 Task: For heading Arial Rounded MT Bold with Underline.  font size for heading26,  'Change the font style of data to'Browallia New.  and font size to 18,  Change the alignment of both headline & data to Align middle & Align Text left.  In the sheet   Nexus Sales book
Action: Mouse moved to (176, 143)
Screenshot: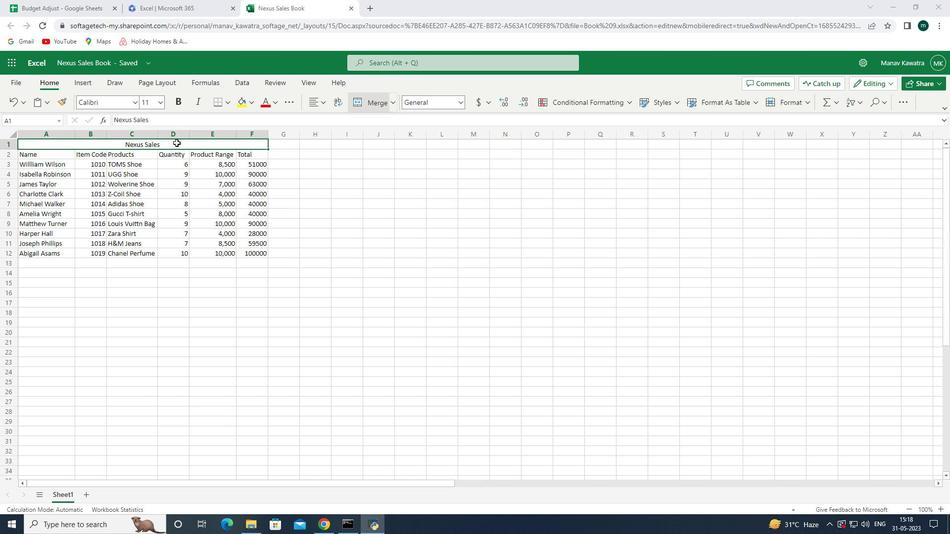 
Action: Mouse pressed left at (176, 143)
Screenshot: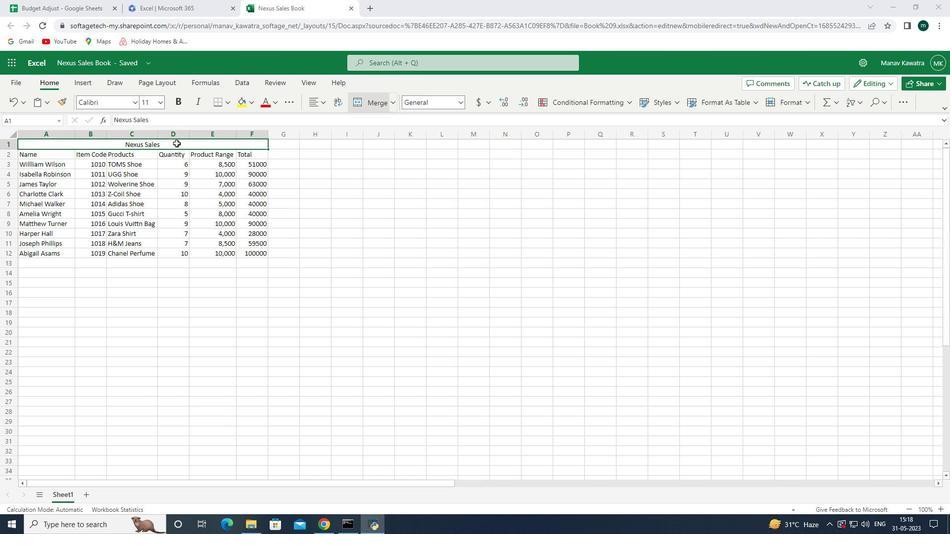 
Action: Mouse moved to (132, 102)
Screenshot: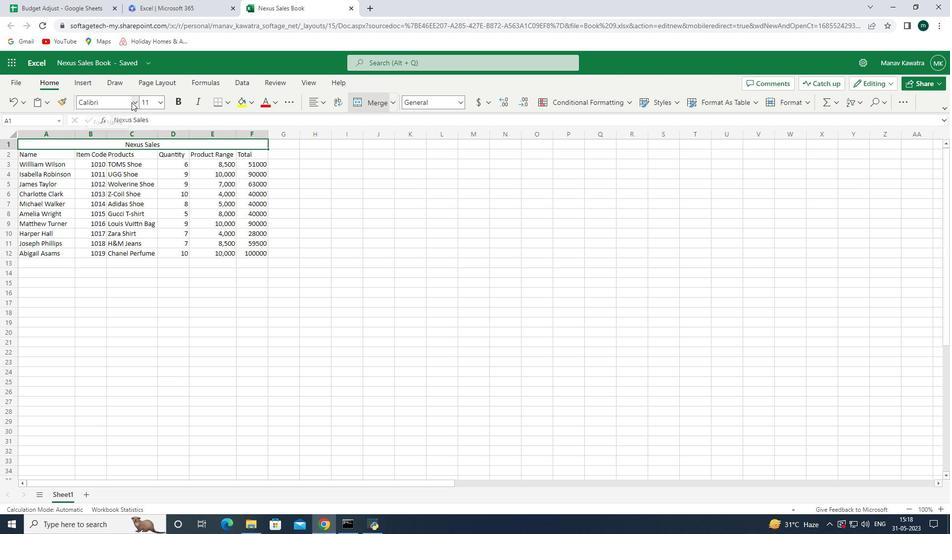 
Action: Mouse pressed left at (132, 102)
Screenshot: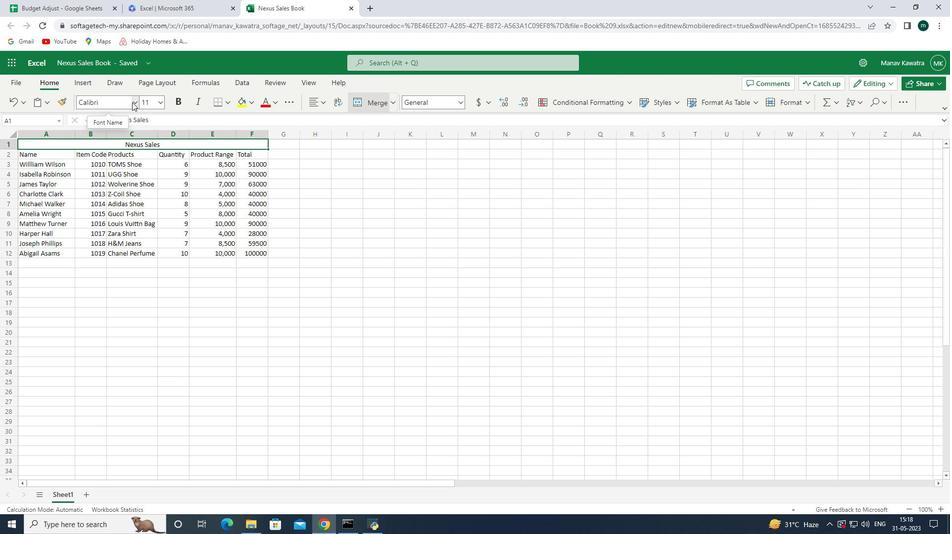 
Action: Mouse moved to (136, 104)
Screenshot: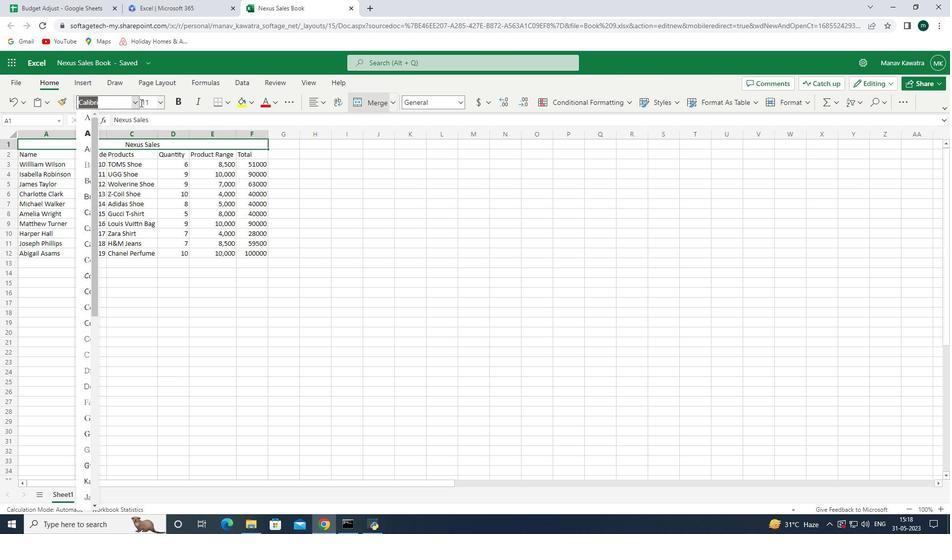 
Action: Mouse pressed left at (136, 104)
Screenshot: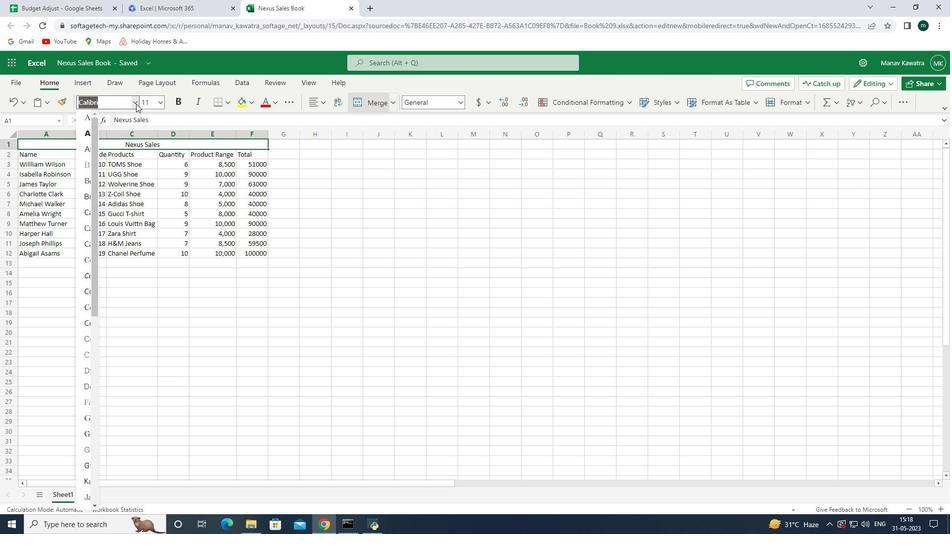 
Action: Mouse pressed left at (136, 104)
Screenshot: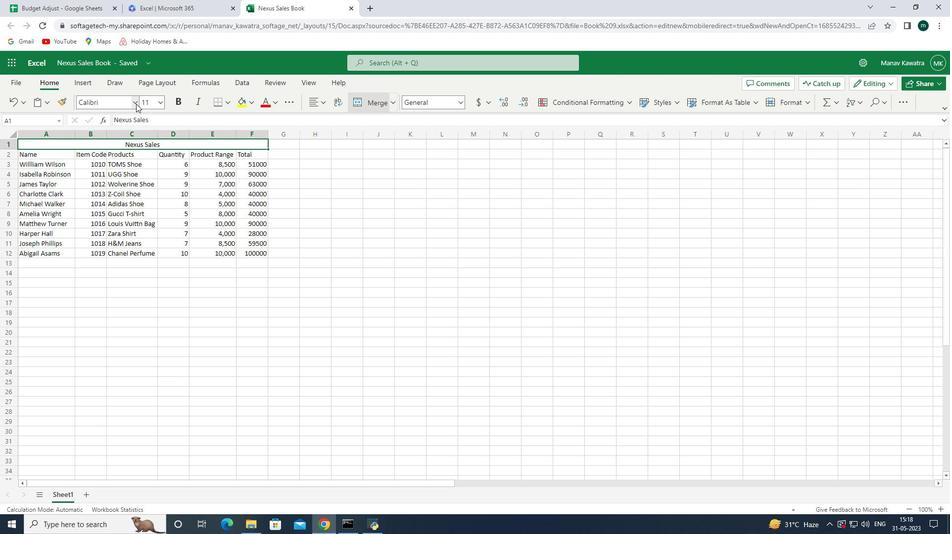 
Action: Key pressed <Key.down><Key.down><Key.down><Key.down><Key.down><Key.down><Key.down><Key.down><Key.down><Key.down><Key.down><Key.down><Key.down><Key.down><Key.down><Key.down><Key.down><Key.down><Key.down><Key.down><Key.down><Key.down><Key.down><Key.down><Key.down><Key.down><Key.down><Key.down><Key.down><Key.down><Key.down><Key.down><Key.down><Key.down><Key.down><Key.down><Key.down><Key.down><Key.down><Key.down><Key.down><Key.down><Key.down><Key.down><Key.down><Key.down><Key.down><Key.down><Key.down><Key.down><Key.down><Key.down><Key.down><Key.up><Key.enter>
Screenshot: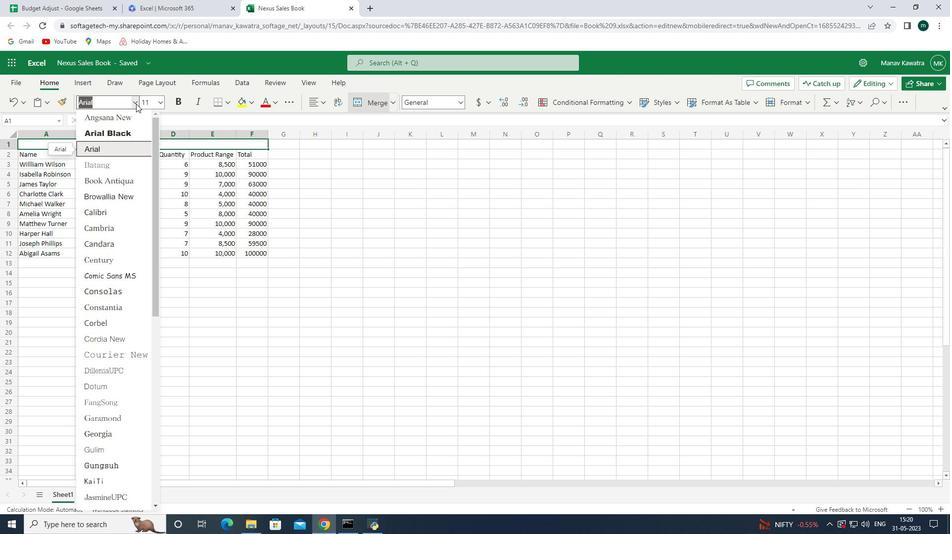 
Action: Mouse moved to (183, 104)
Screenshot: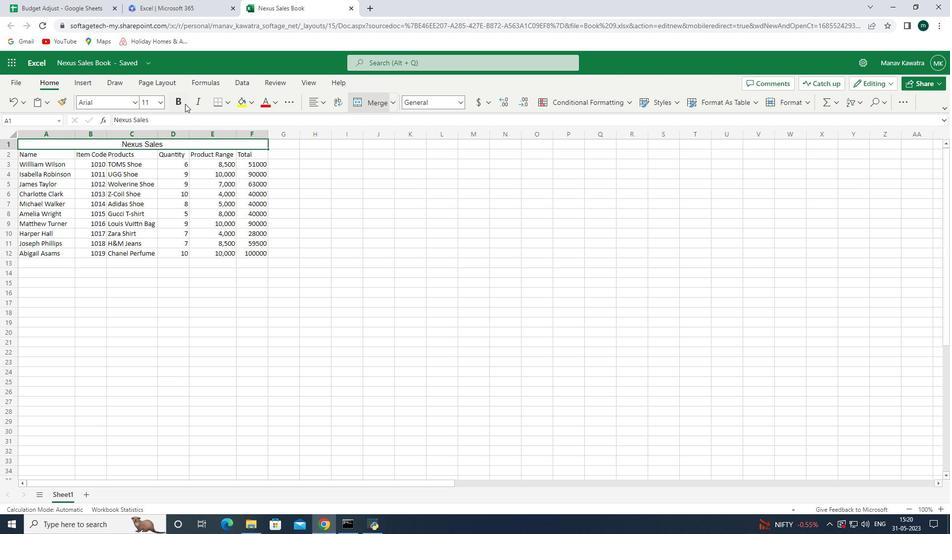 
Action: Mouse pressed left at (183, 104)
Screenshot: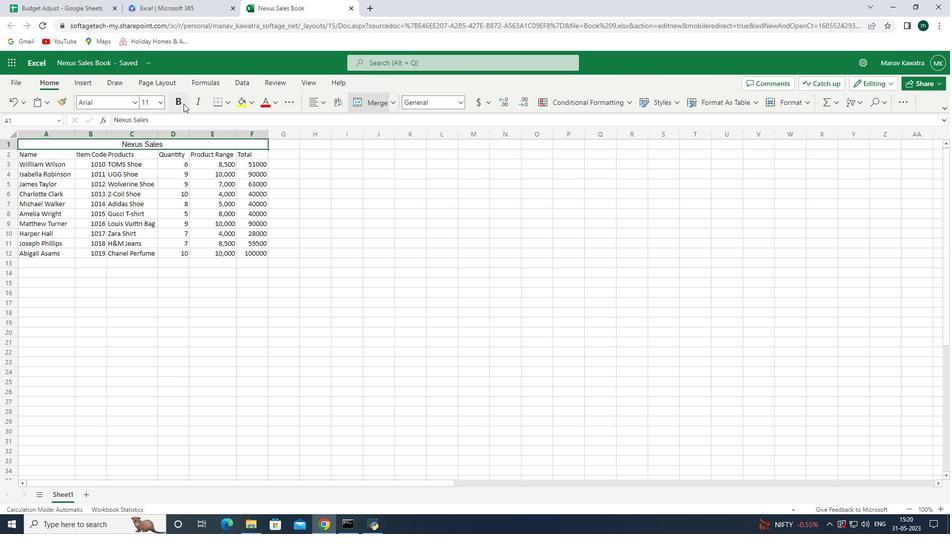 
Action: Mouse moved to (162, 82)
Screenshot: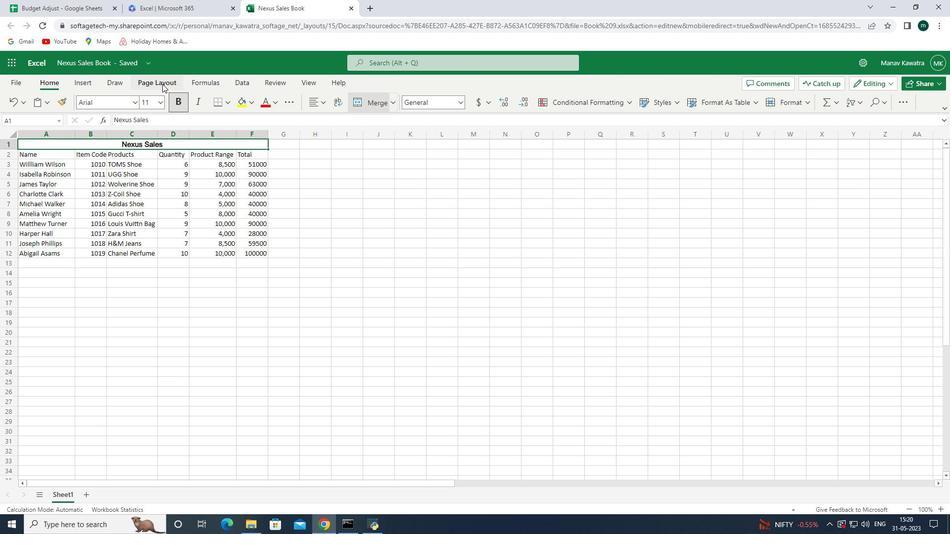 
Action: Mouse pressed left at (162, 82)
Screenshot: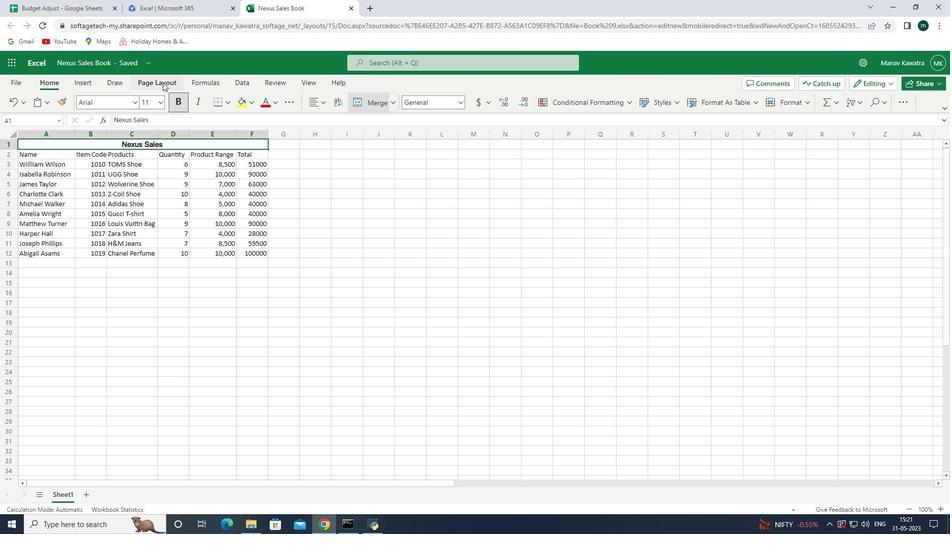 
Action: Mouse moved to (86, 81)
Screenshot: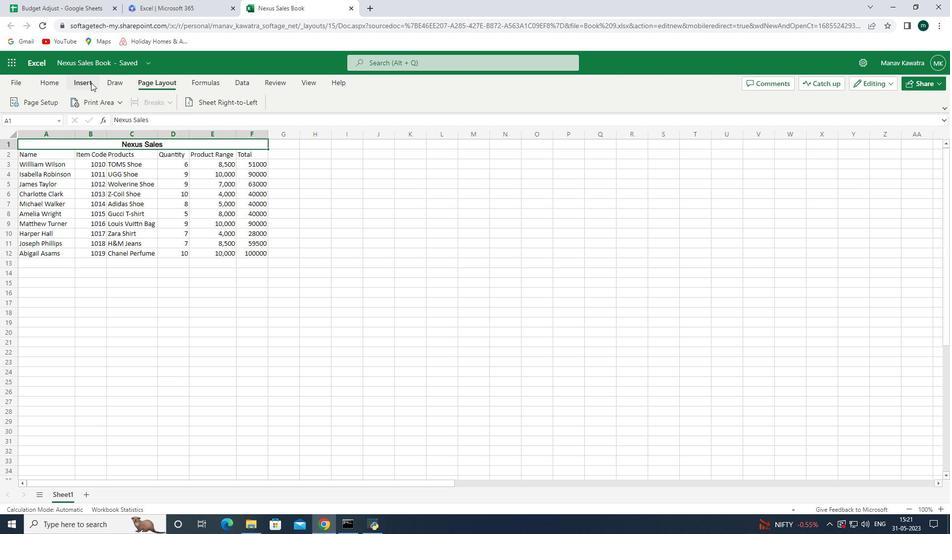 
Action: Mouse pressed left at (86, 81)
Screenshot: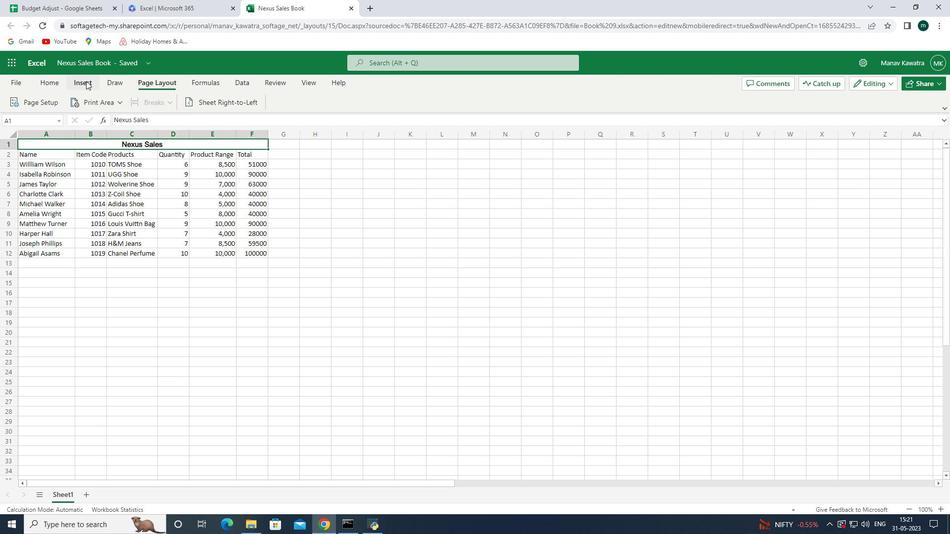 
Action: Mouse moved to (61, 83)
Screenshot: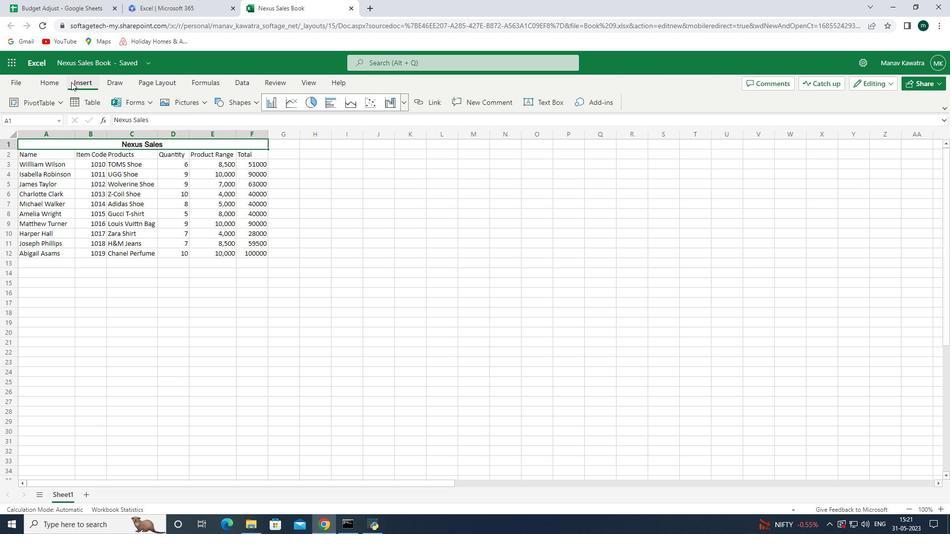 
Action: Mouse pressed left at (61, 83)
Screenshot: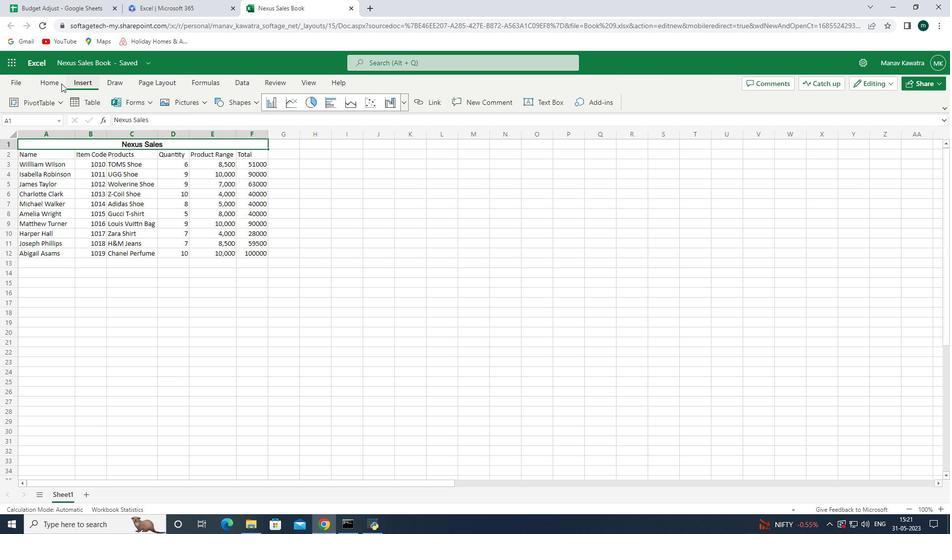 
Action: Mouse moved to (279, 104)
Screenshot: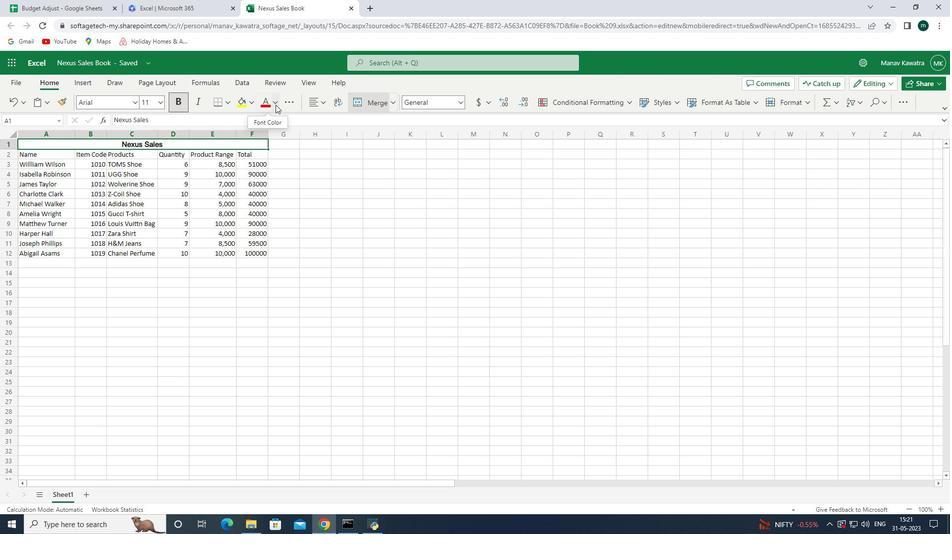 
Action: Mouse pressed left at (279, 104)
Screenshot: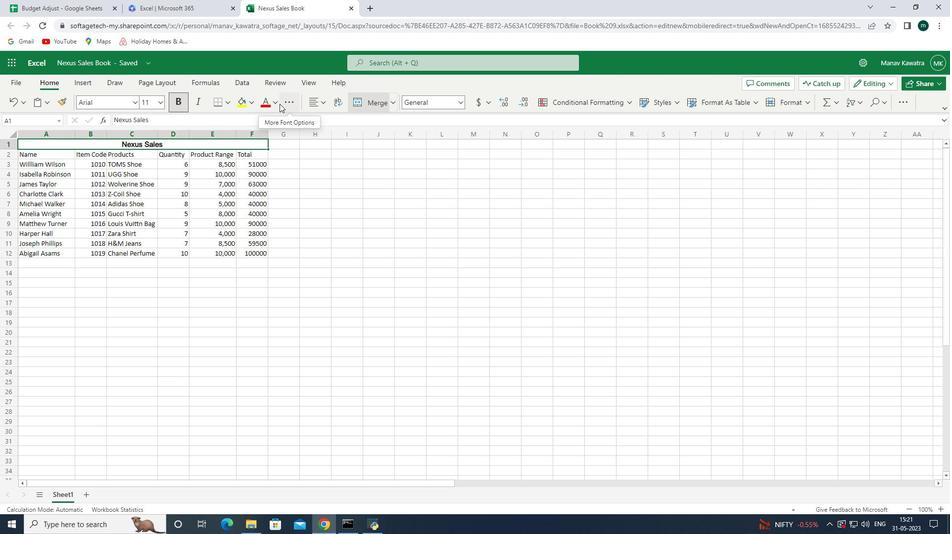 
Action: Mouse moved to (304, 167)
Screenshot: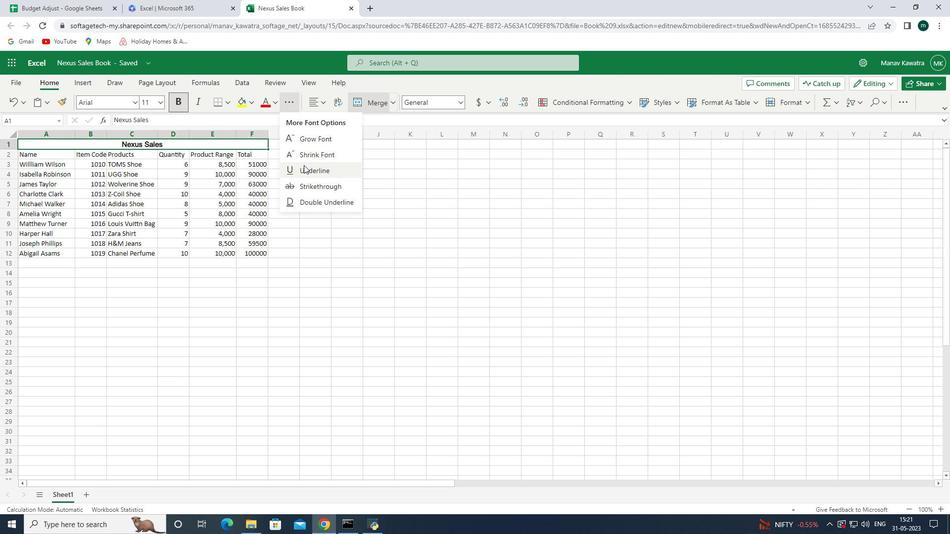 
Action: Mouse pressed left at (304, 167)
Screenshot: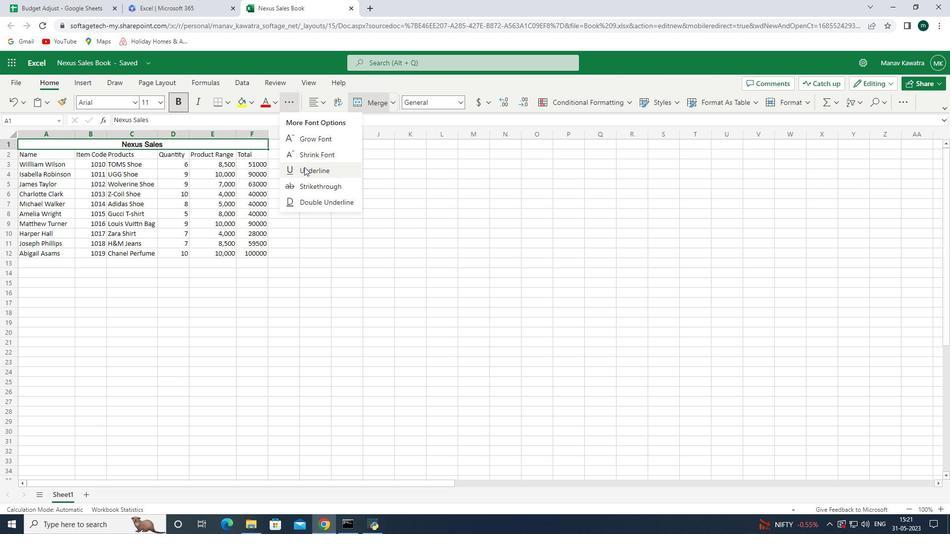 
Action: Mouse moved to (162, 102)
Screenshot: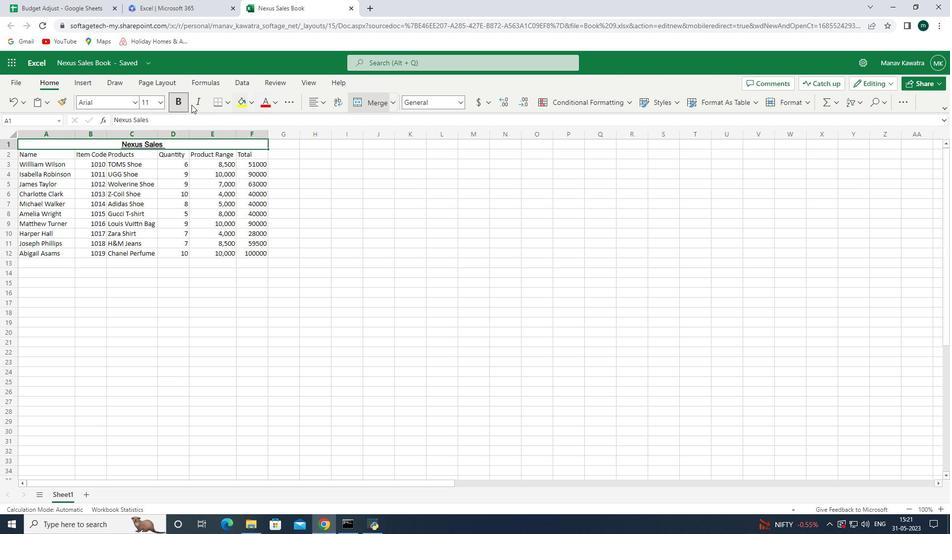 
Action: Mouse pressed left at (162, 102)
Screenshot: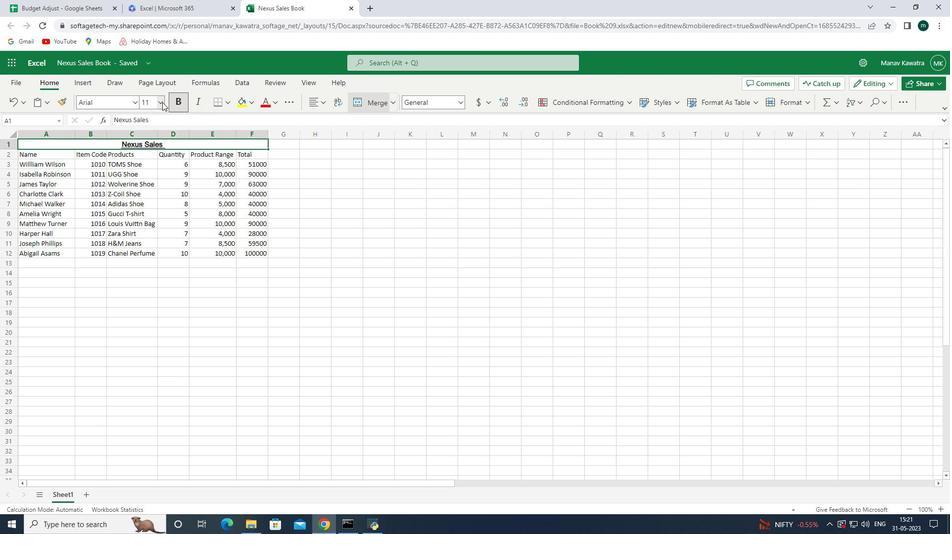 
Action: Mouse moved to (149, 272)
Screenshot: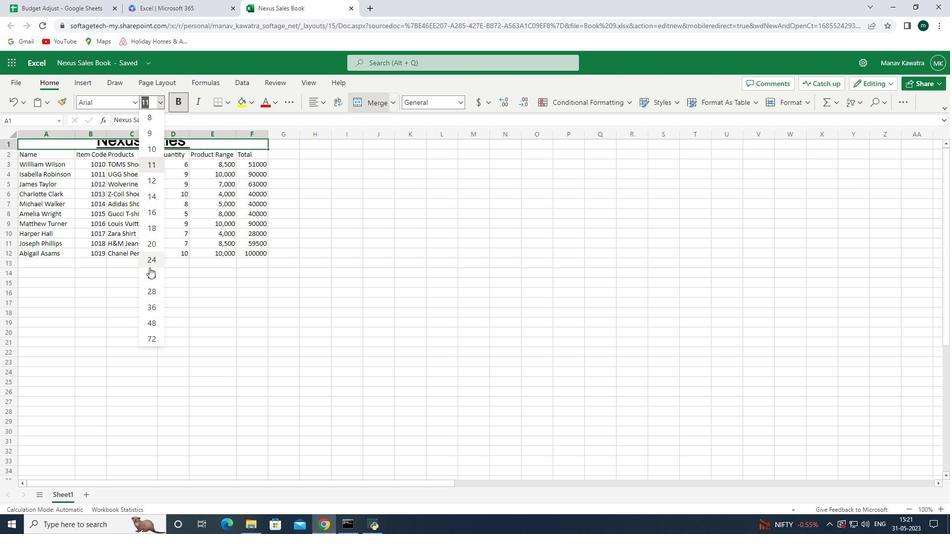 
Action: Mouse pressed left at (149, 272)
Screenshot: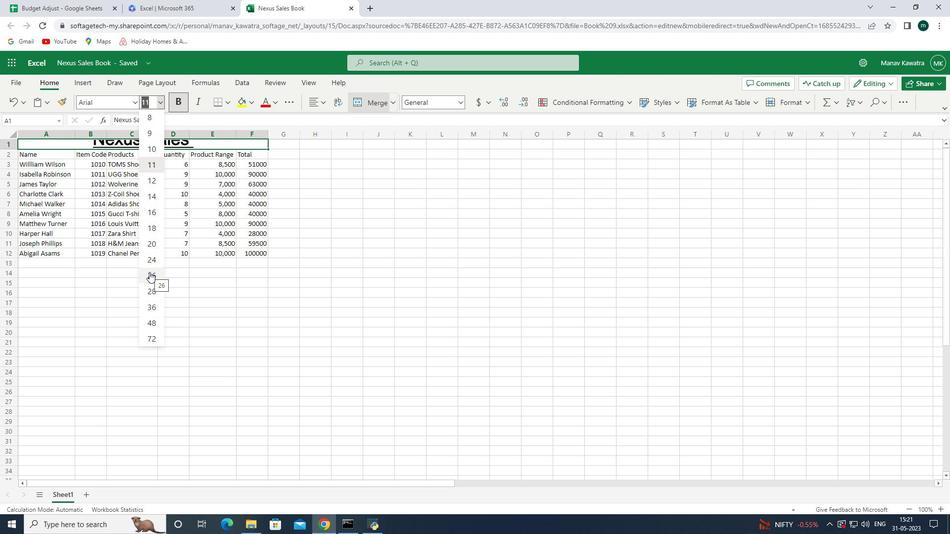 
Action: Mouse moved to (37, 168)
Screenshot: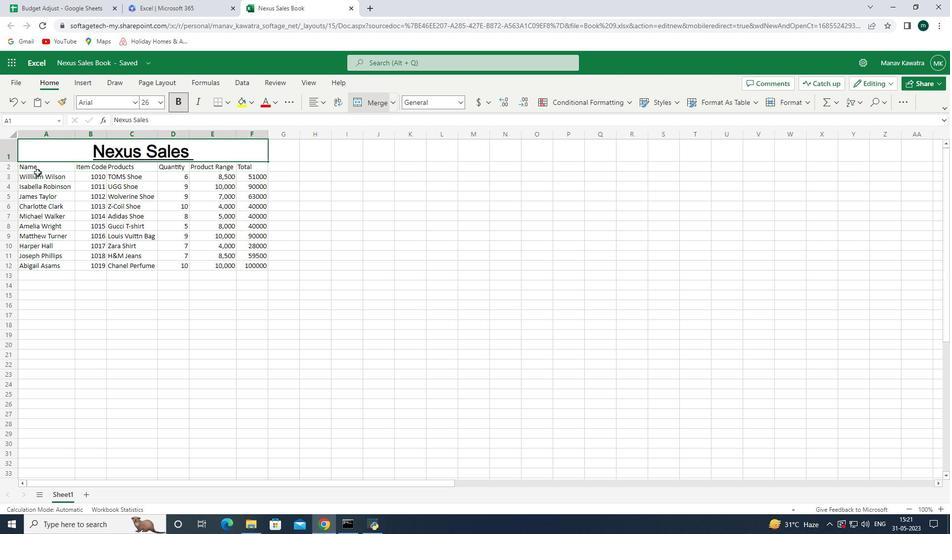 
Action: Mouse pressed left at (37, 168)
Screenshot: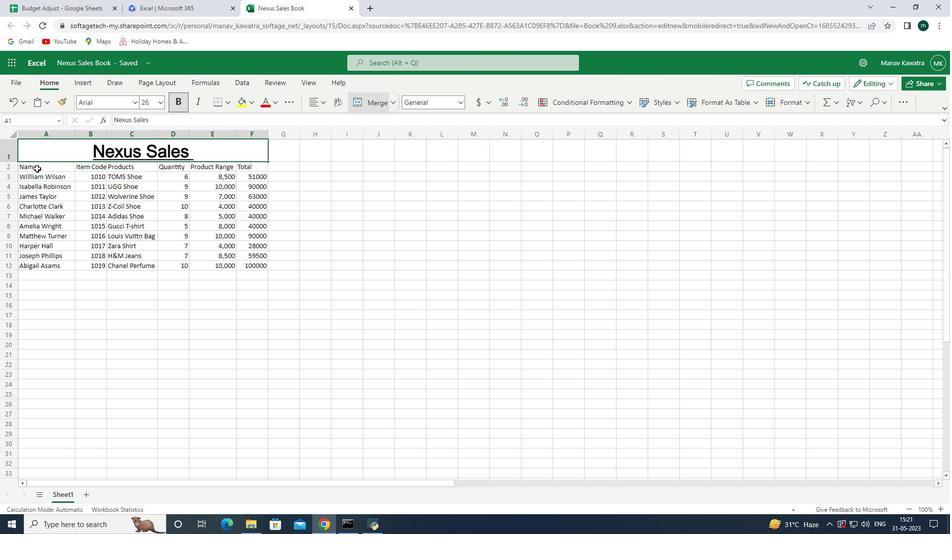 
Action: Mouse moved to (134, 103)
Screenshot: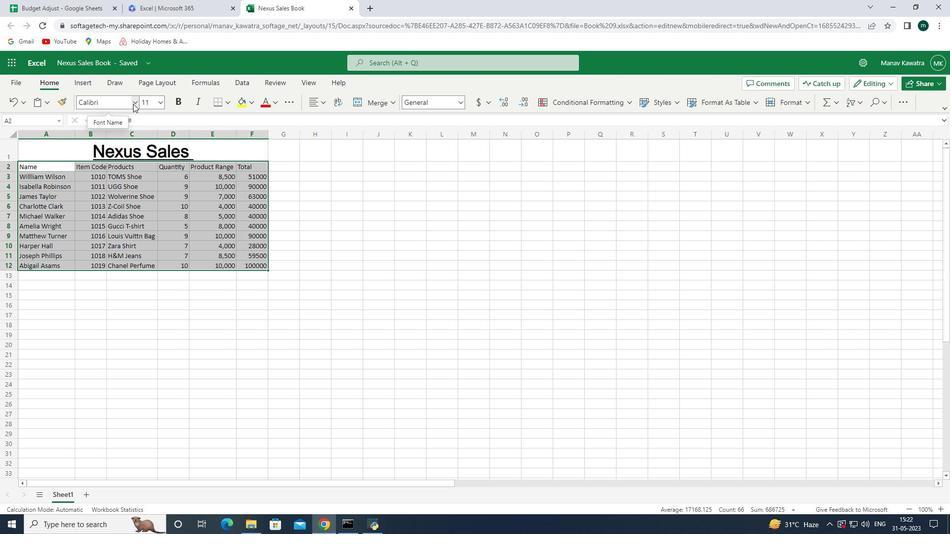 
Action: Mouse pressed left at (134, 103)
Screenshot: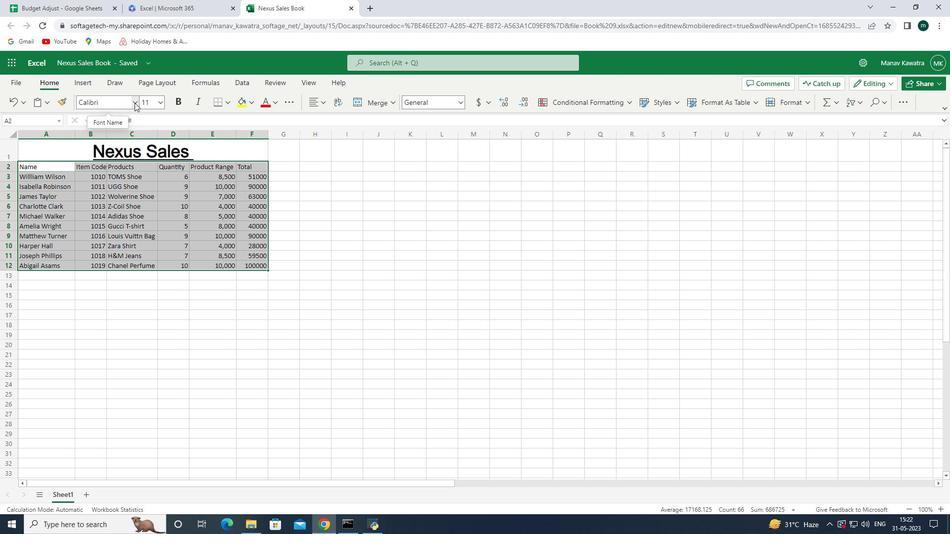 
Action: Mouse moved to (127, 197)
Screenshot: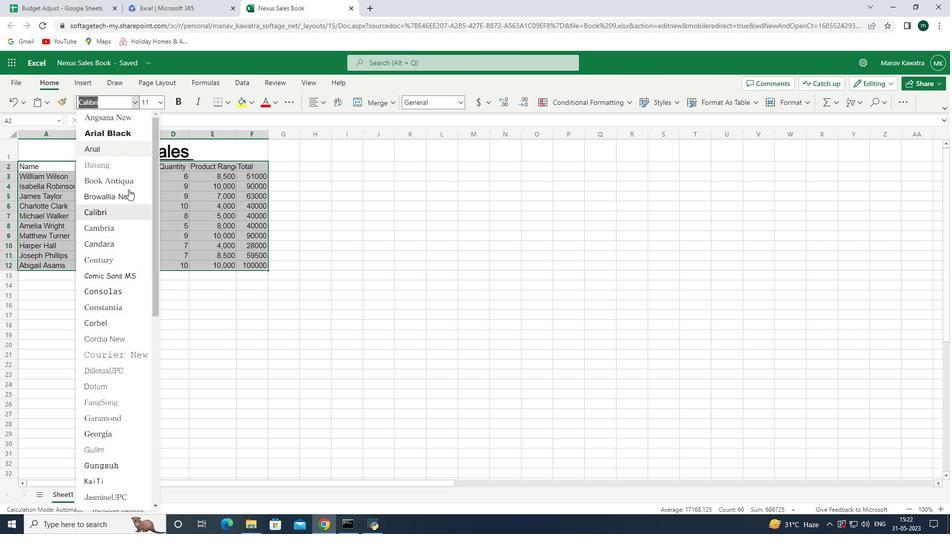 
Action: Mouse pressed left at (127, 197)
Screenshot: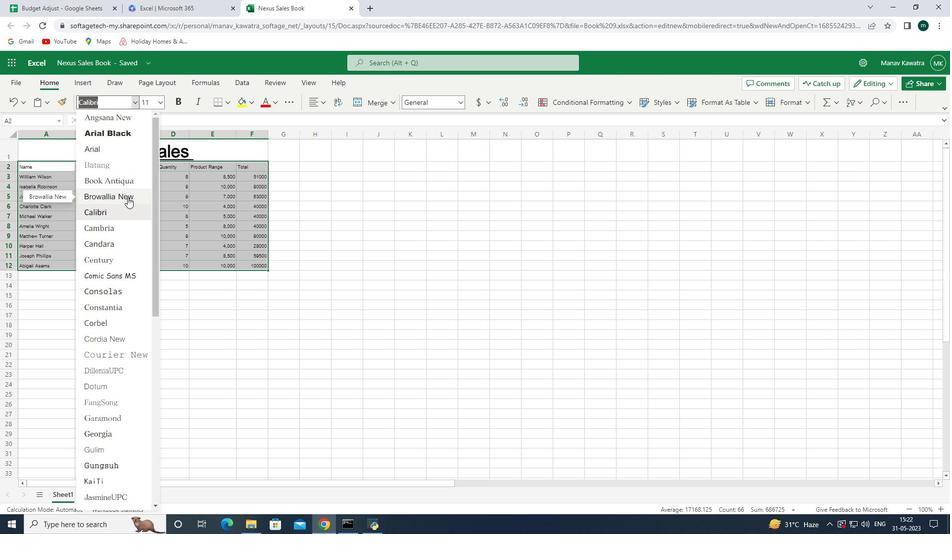 
Action: Mouse moved to (158, 105)
Screenshot: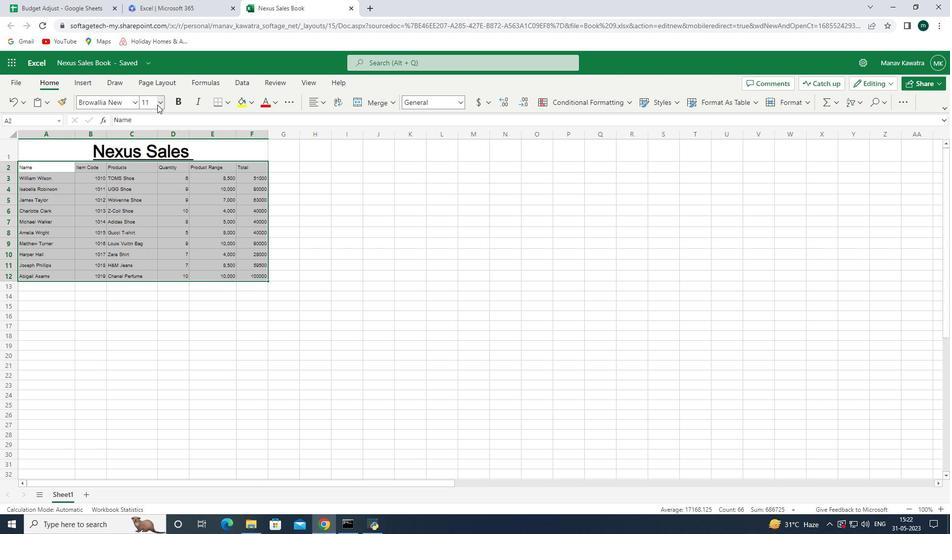 
Action: Mouse pressed left at (158, 105)
Screenshot: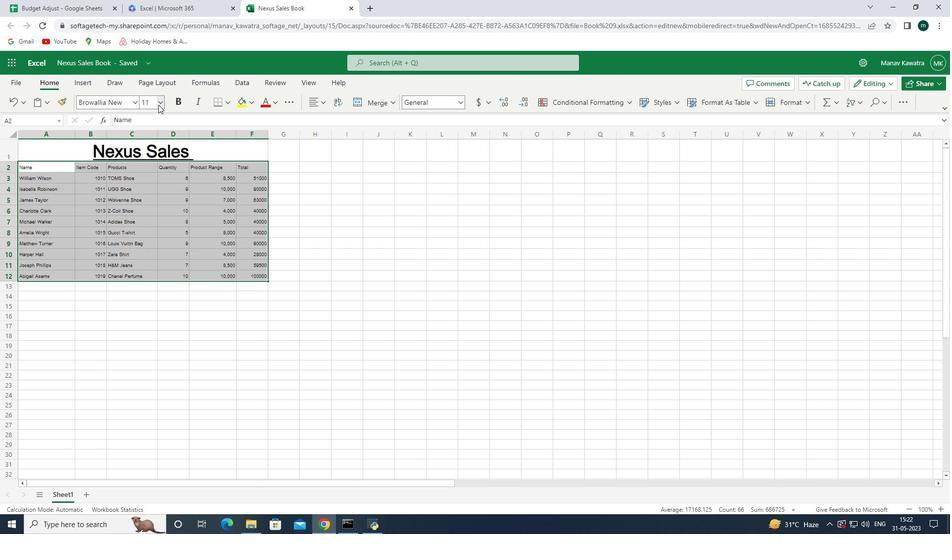 
Action: Mouse moved to (147, 226)
Screenshot: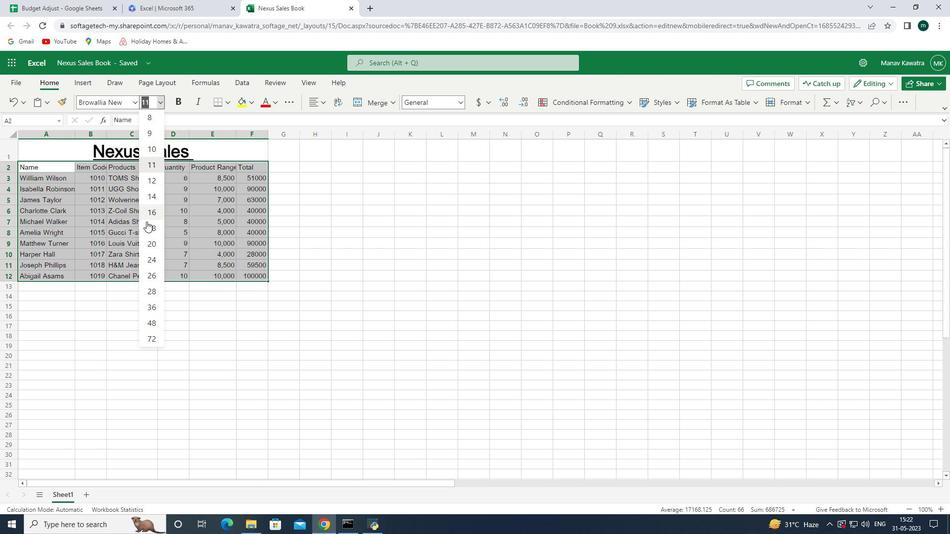 
Action: Mouse pressed left at (147, 226)
Screenshot: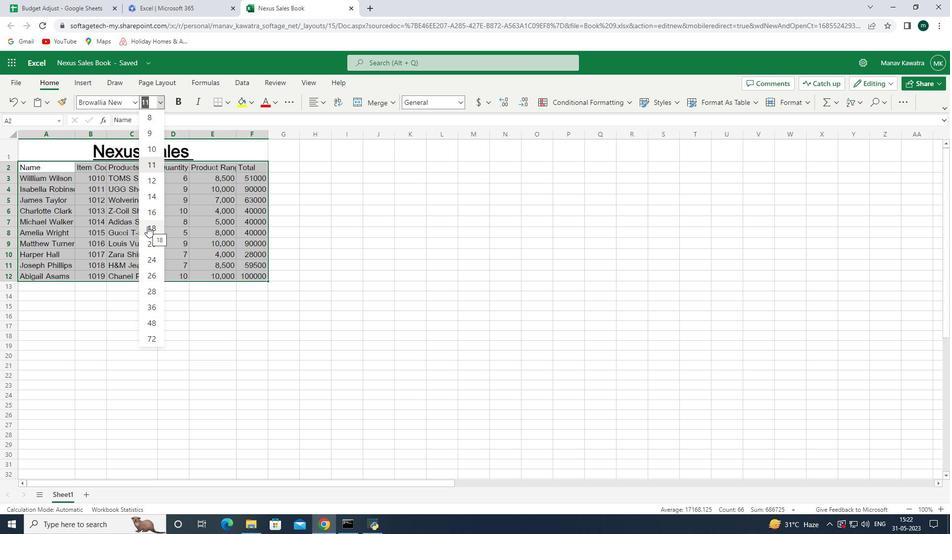 
Action: Mouse moved to (74, 132)
Screenshot: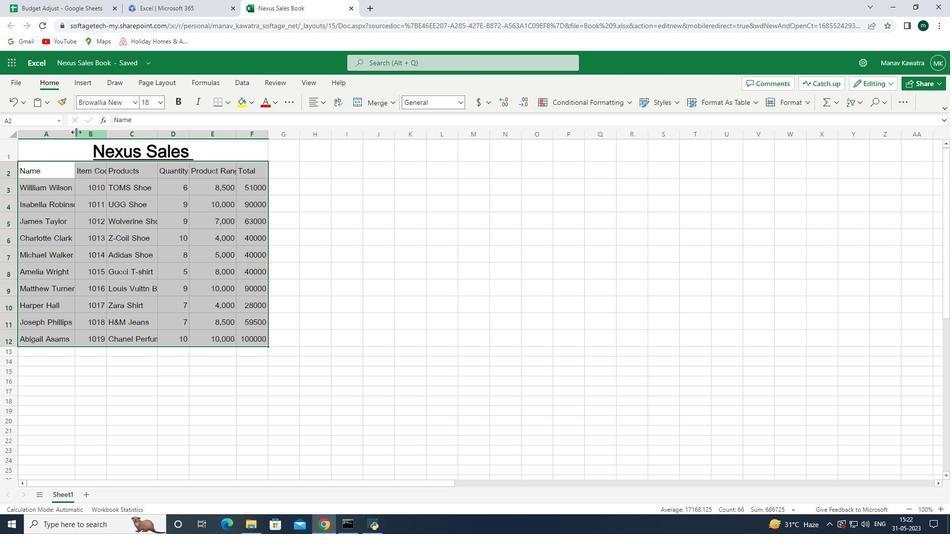 
Action: Mouse pressed left at (74, 132)
Screenshot: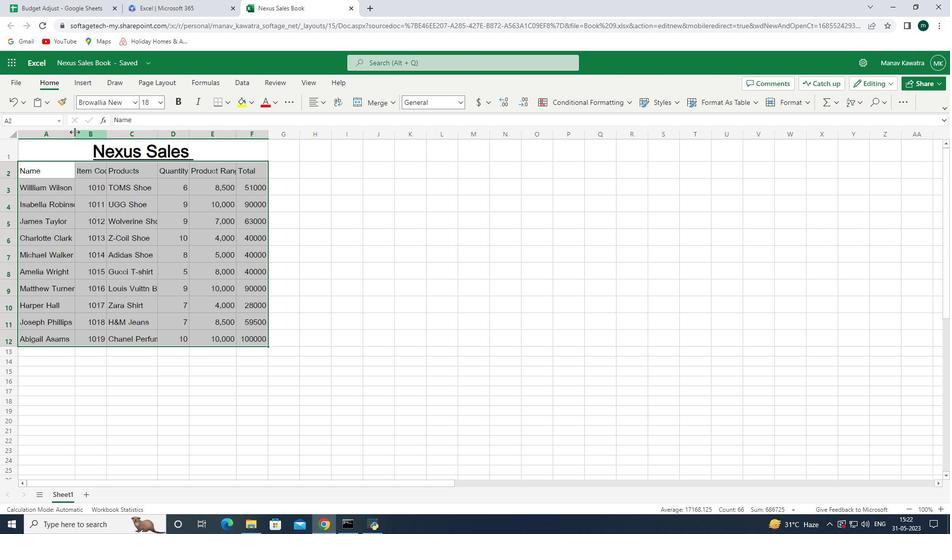 
Action: Mouse pressed left at (74, 132)
Screenshot: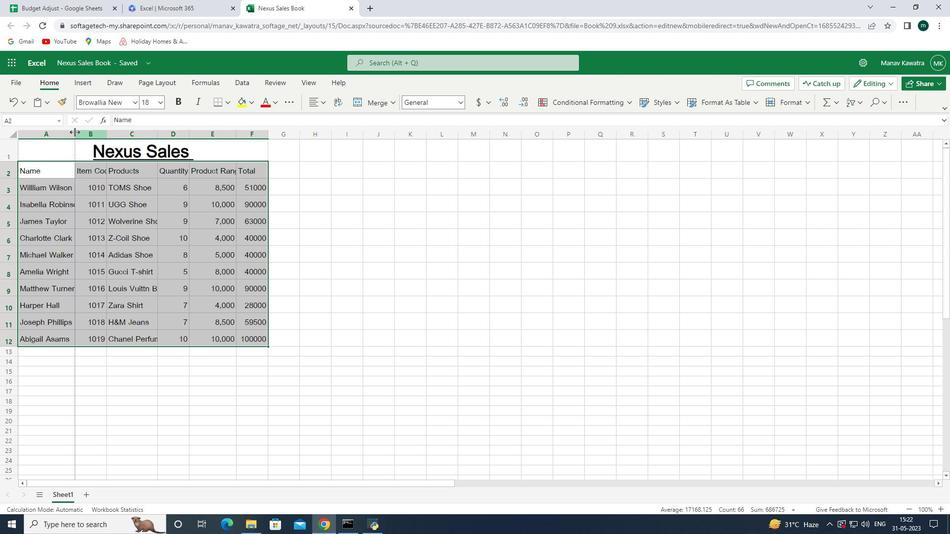 
Action: Mouse moved to (118, 133)
Screenshot: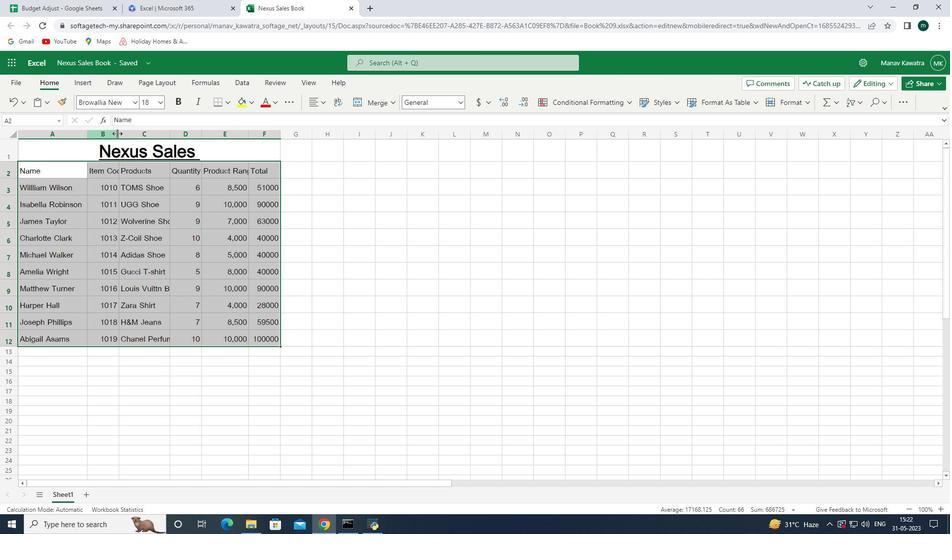 
Action: Mouse pressed left at (118, 133)
Screenshot: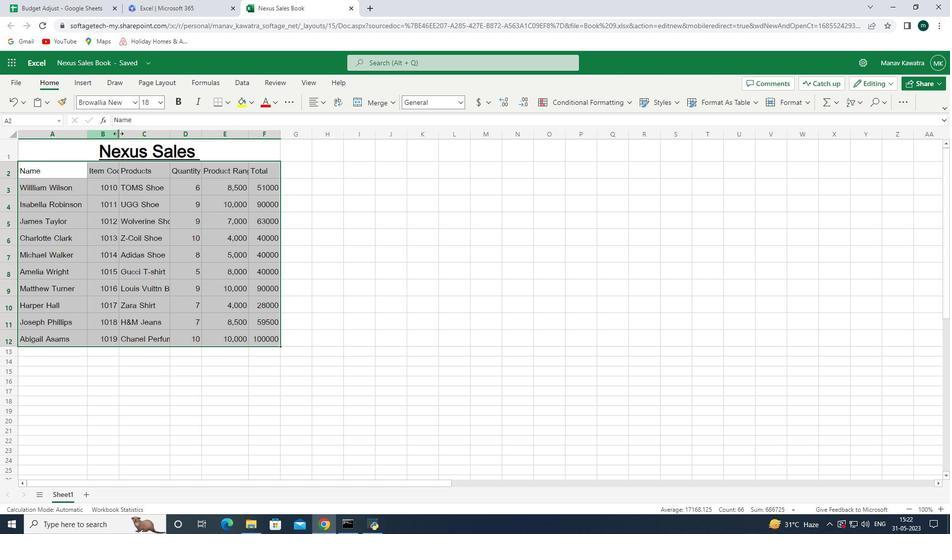 
Action: Mouse pressed left at (118, 133)
Screenshot: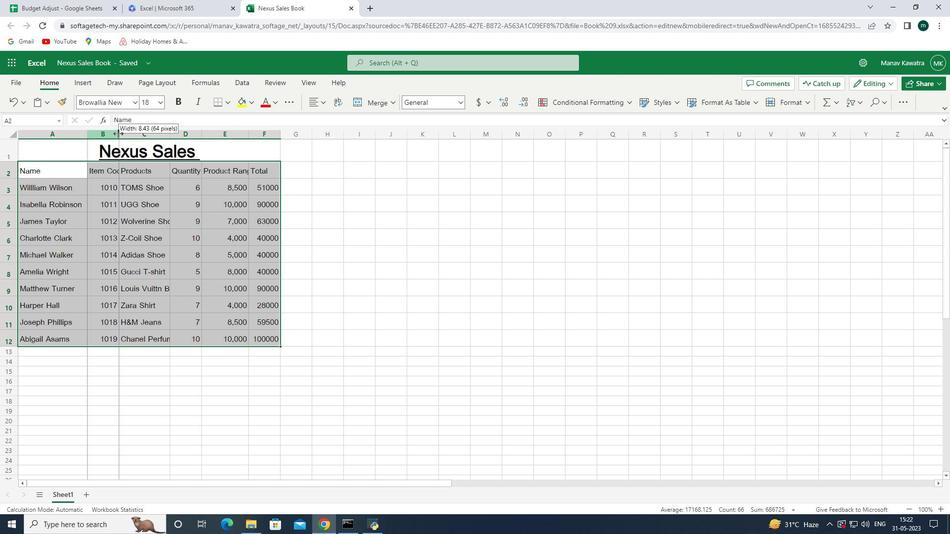 
Action: Mouse moved to (179, 132)
Screenshot: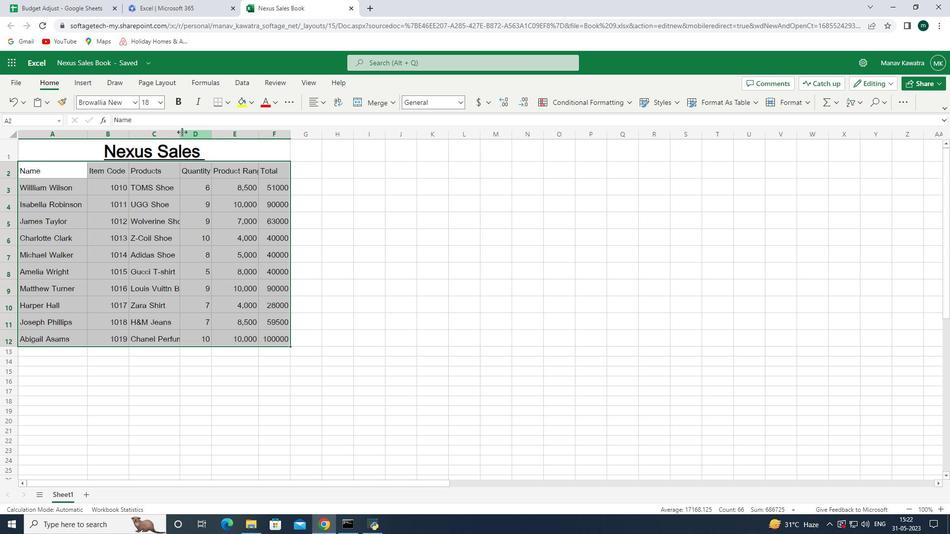 
Action: Mouse pressed left at (179, 132)
Screenshot: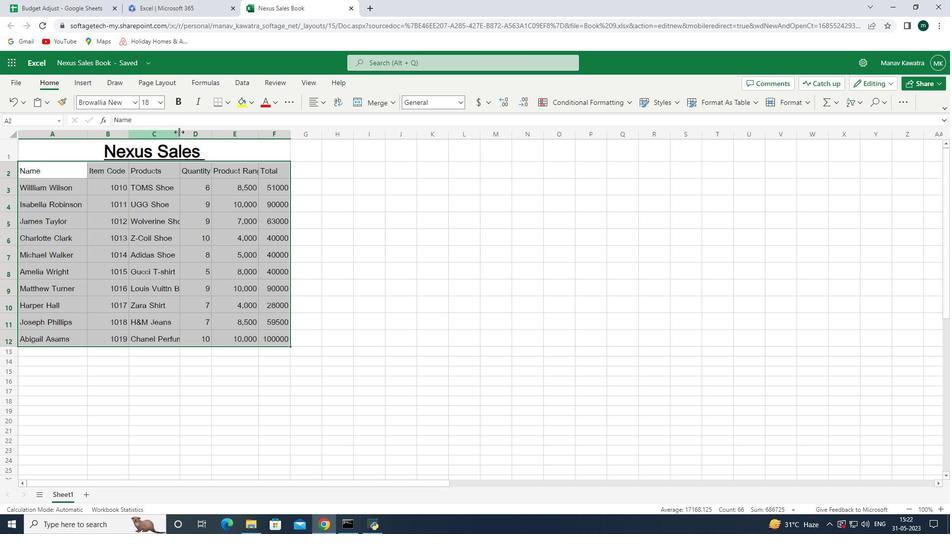 
Action: Mouse pressed left at (179, 132)
Screenshot: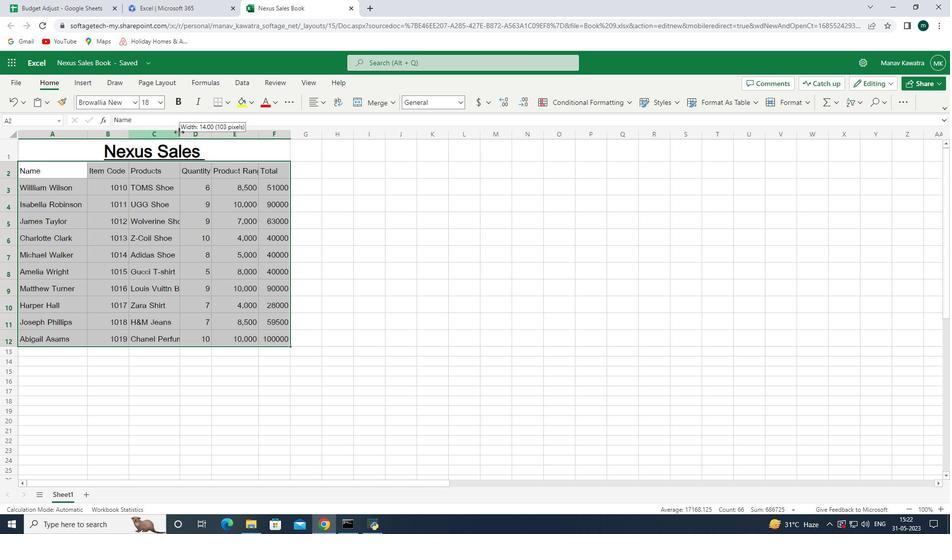 
Action: Mouse moved to (220, 132)
Screenshot: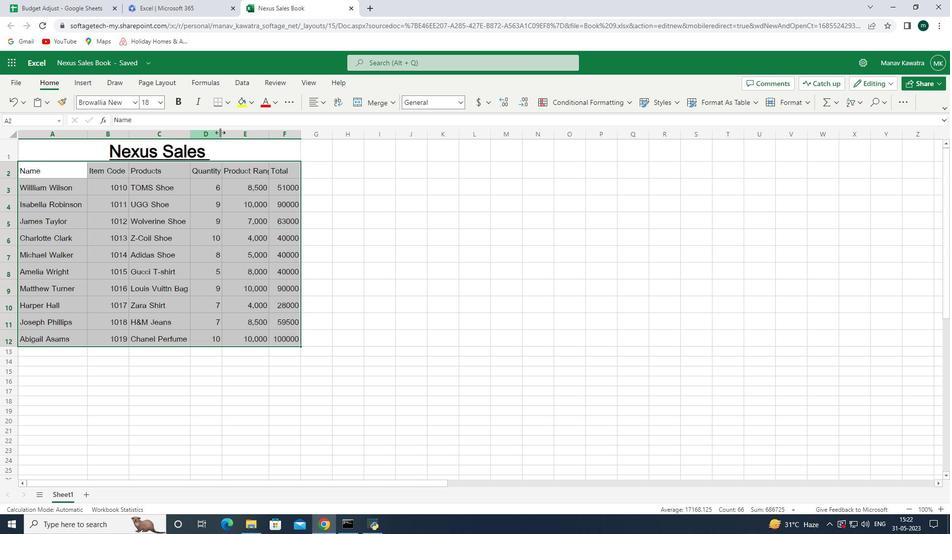 
Action: Mouse pressed left at (220, 132)
Screenshot: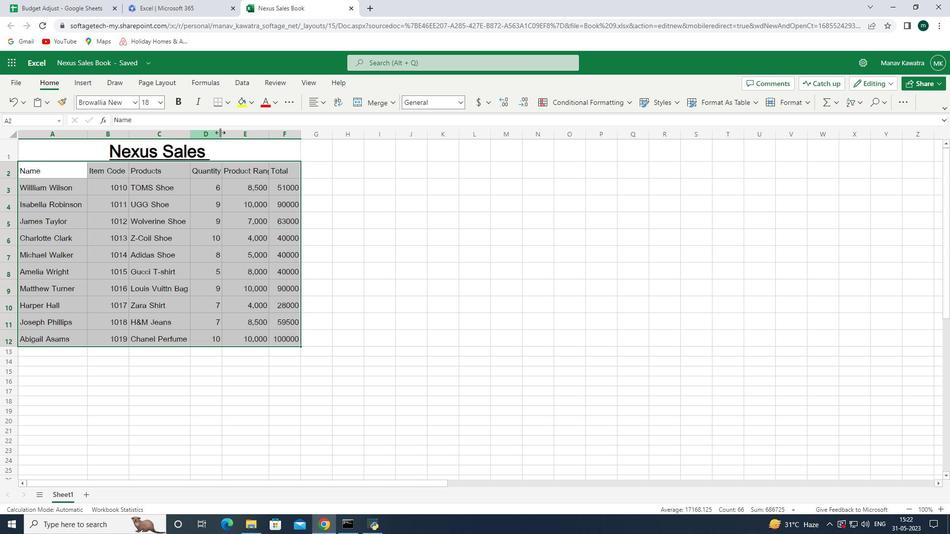 
Action: Mouse pressed left at (220, 132)
Screenshot: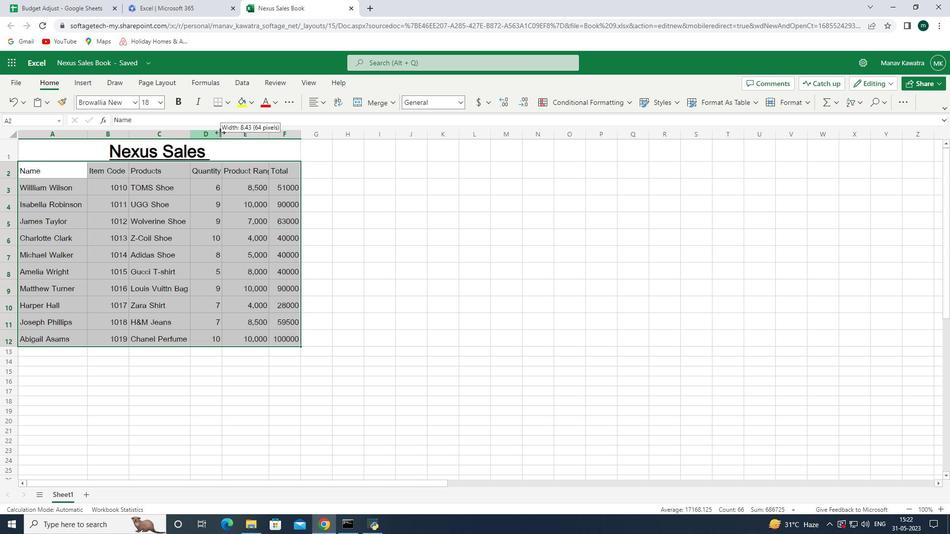 
Action: Mouse moved to (272, 132)
Screenshot: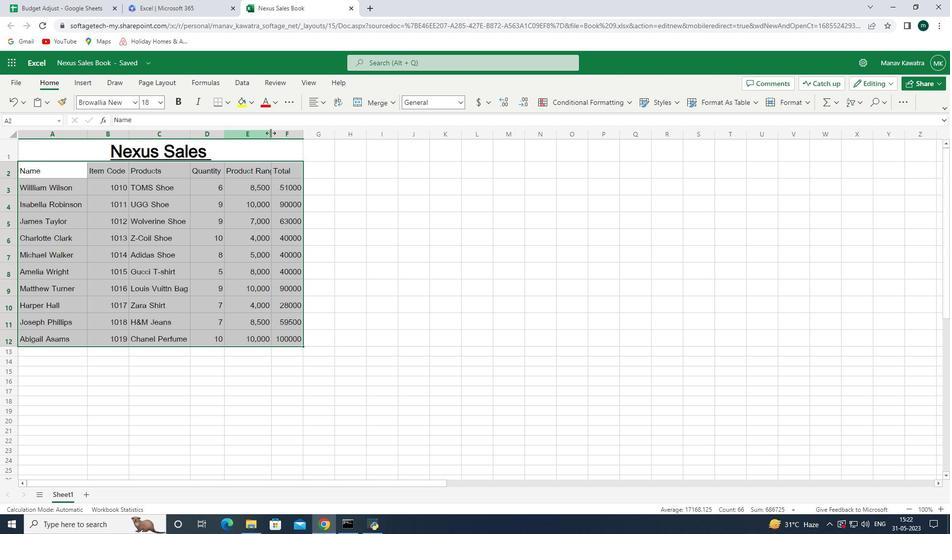 
Action: Mouse pressed left at (272, 132)
Screenshot: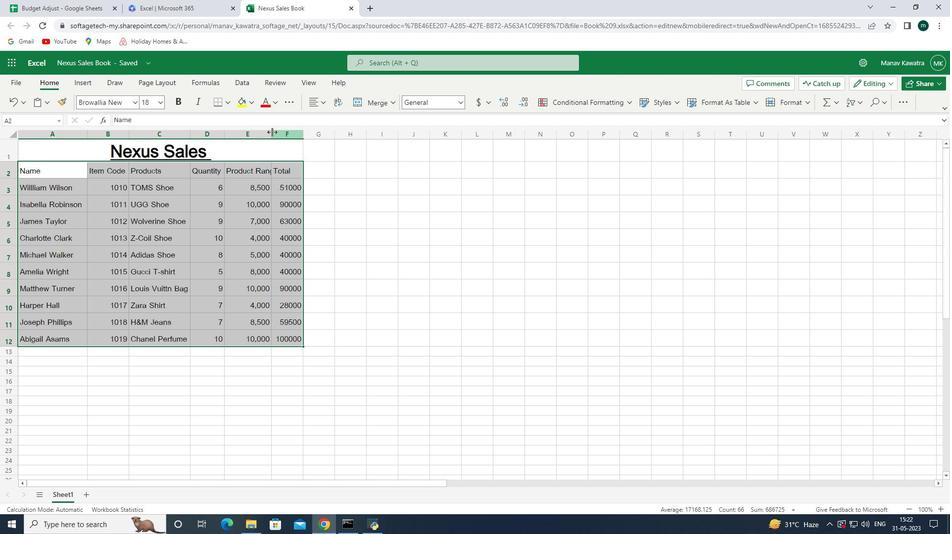
Action: Mouse pressed left at (272, 132)
Screenshot: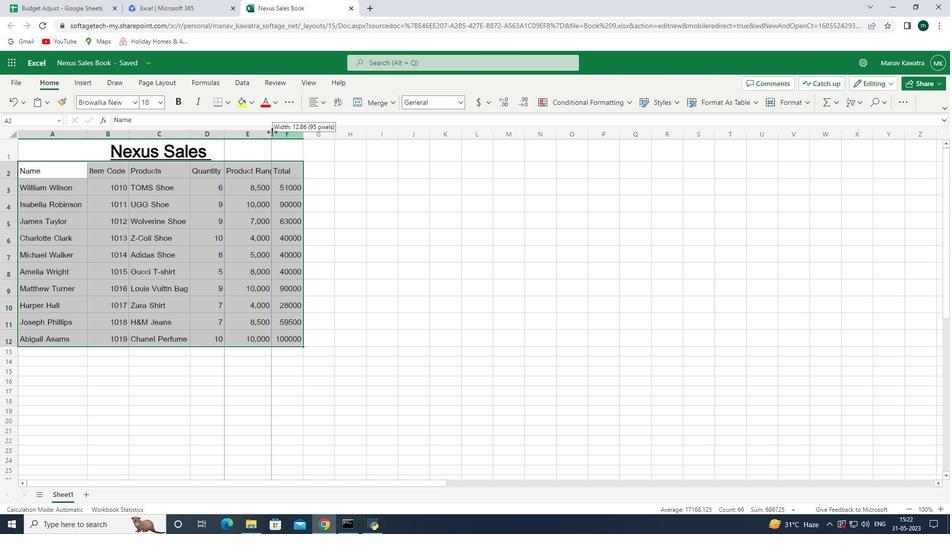
Action: Mouse moved to (315, 137)
Screenshot: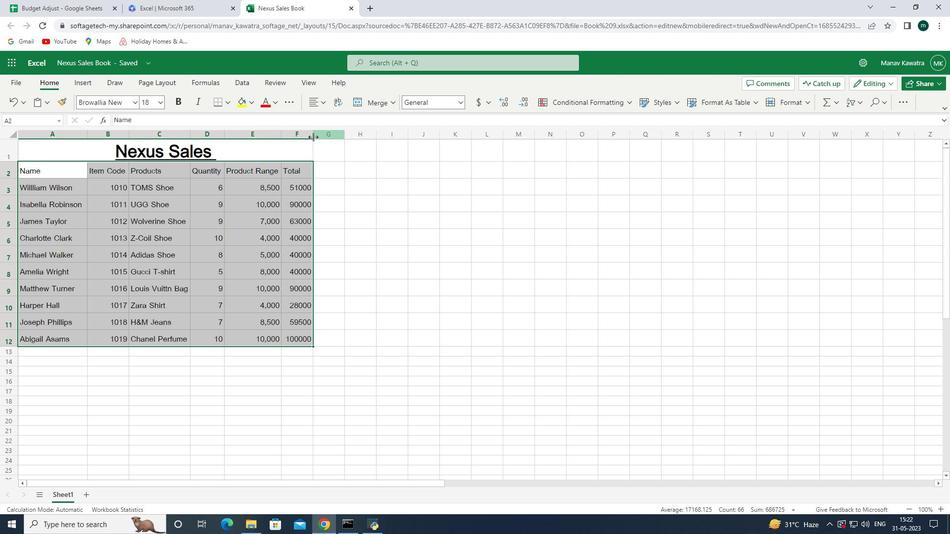 
Action: Mouse pressed left at (315, 137)
Screenshot: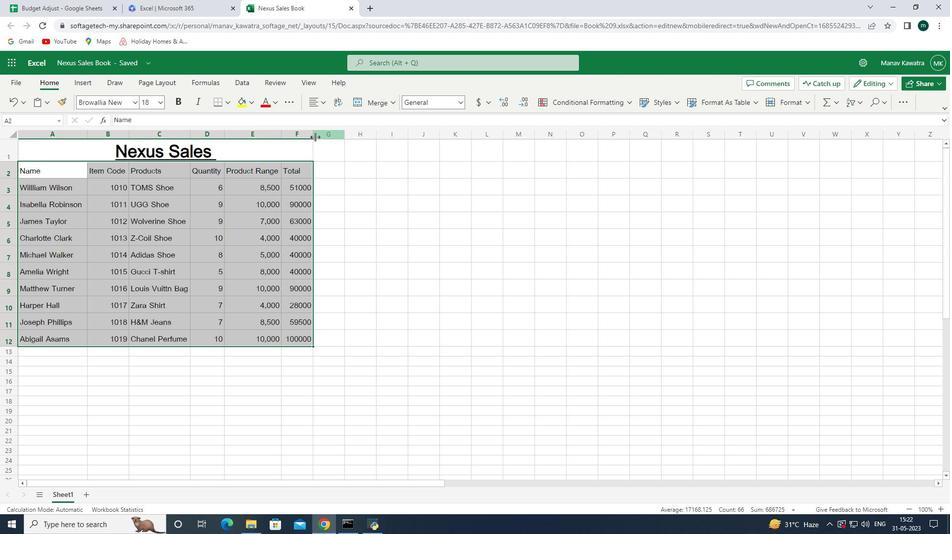 
Action: Mouse pressed left at (315, 137)
Screenshot: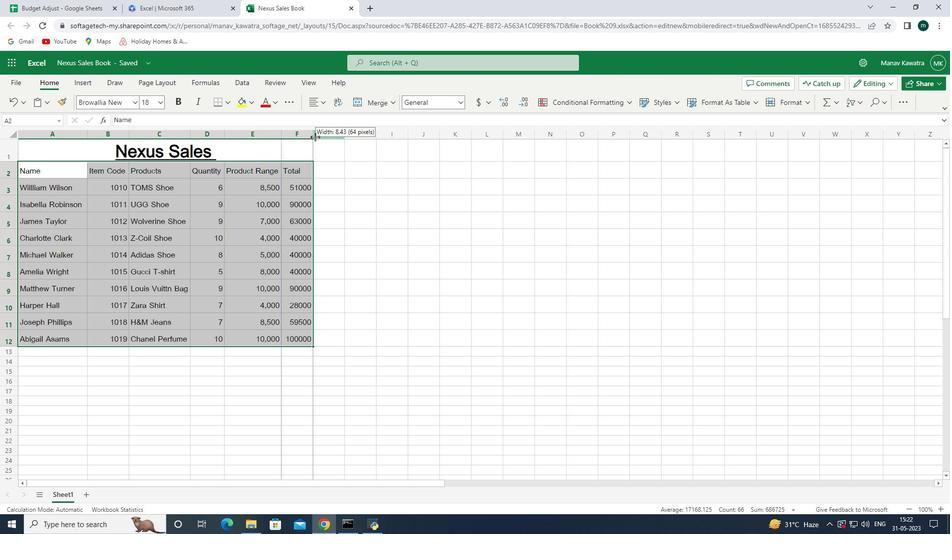 
Action: Mouse moved to (313, 135)
Screenshot: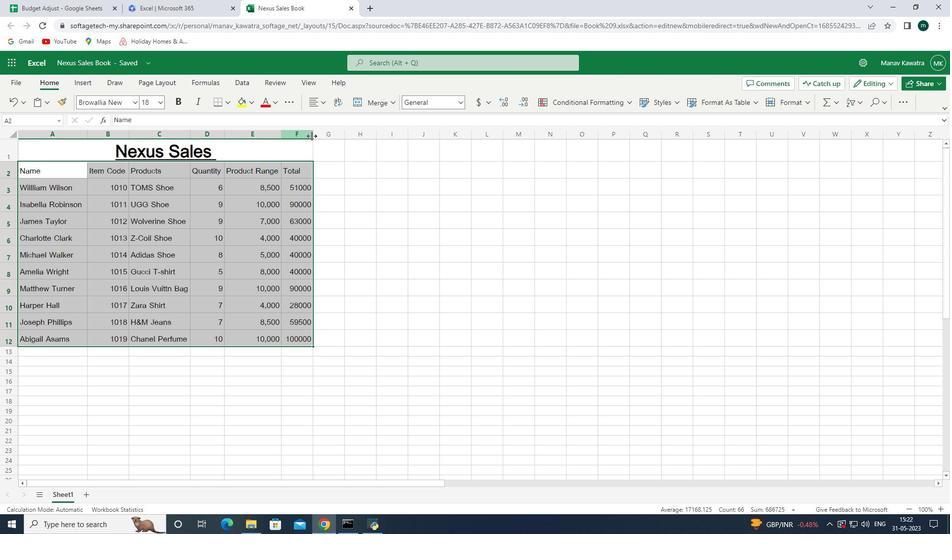 
Action: Mouse pressed left at (313, 135)
Screenshot: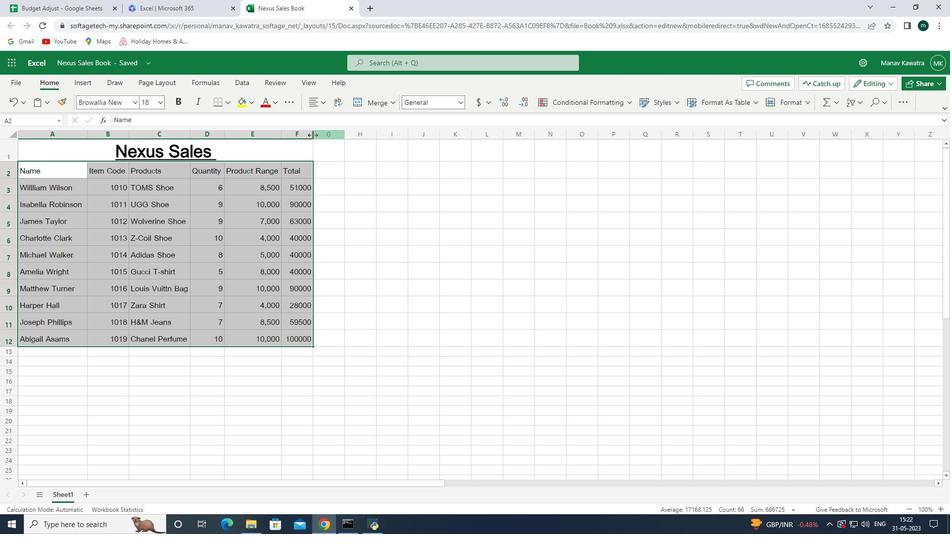 
Action: Mouse moved to (313, 135)
Screenshot: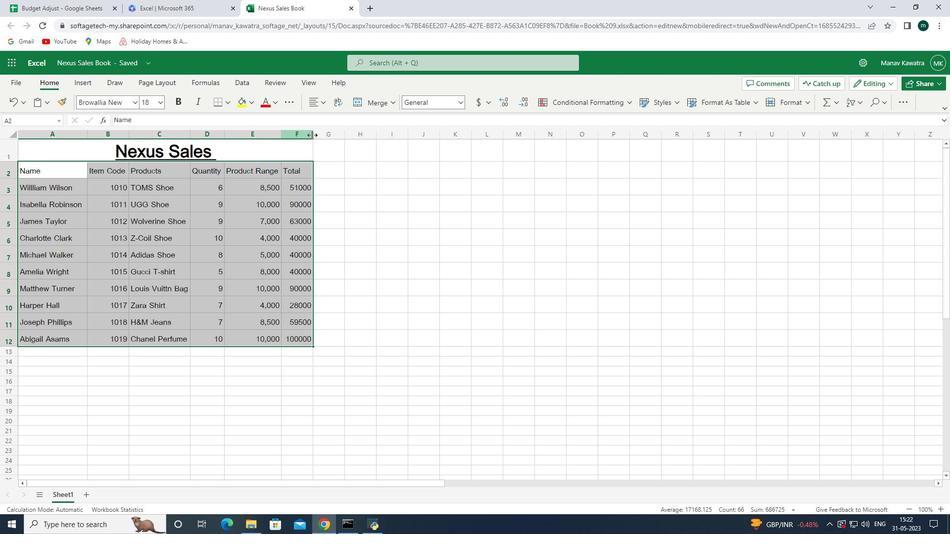 
Action: Mouse pressed left at (313, 135)
Screenshot: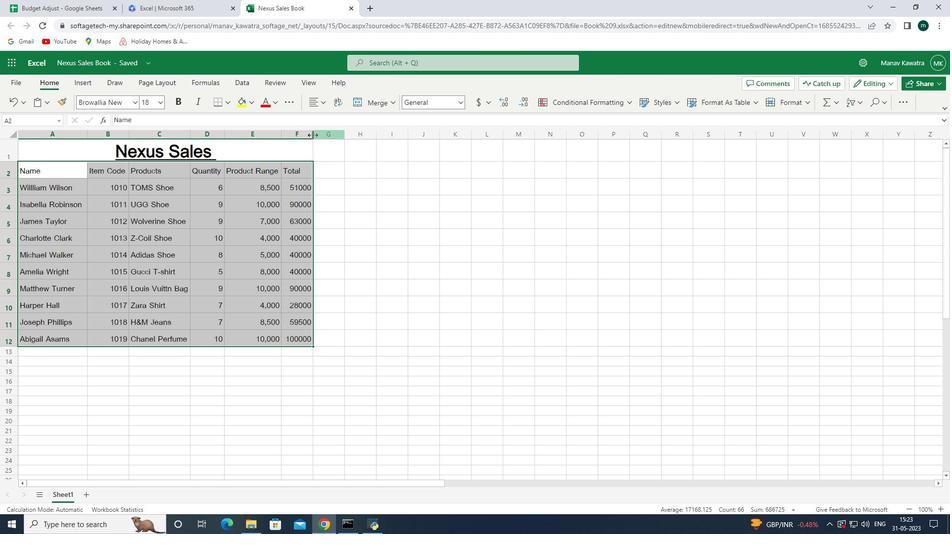 
Action: Mouse pressed left at (313, 135)
Screenshot: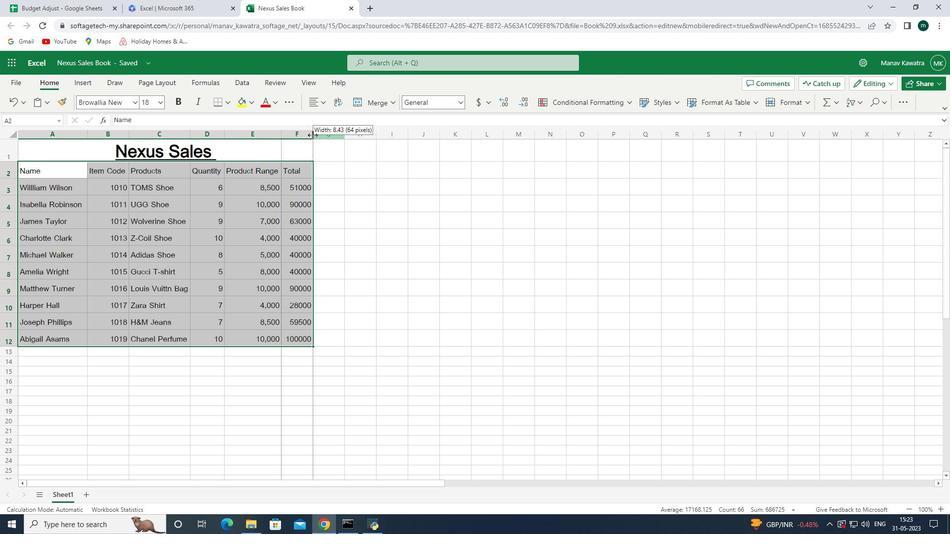 
Action: Mouse moved to (305, 147)
Screenshot: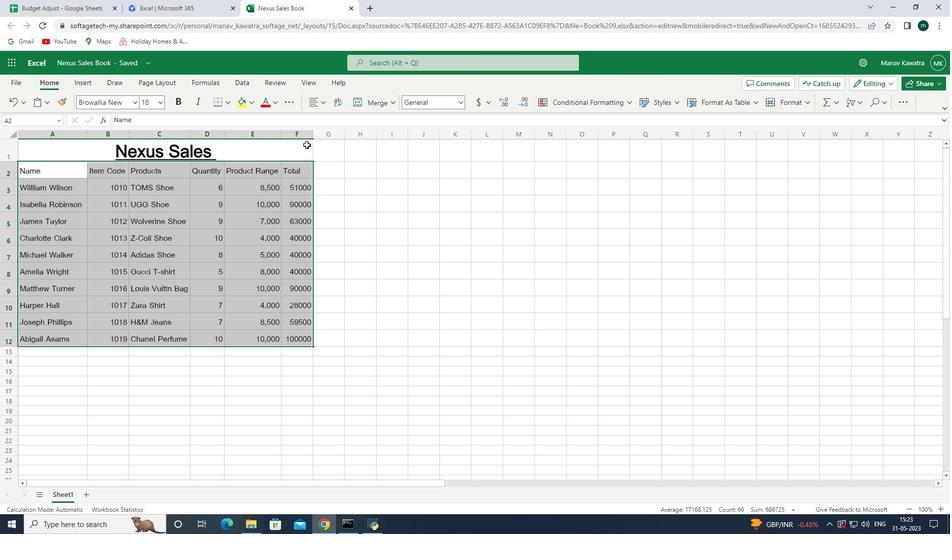 
Action: Mouse pressed left at (305, 147)
Screenshot: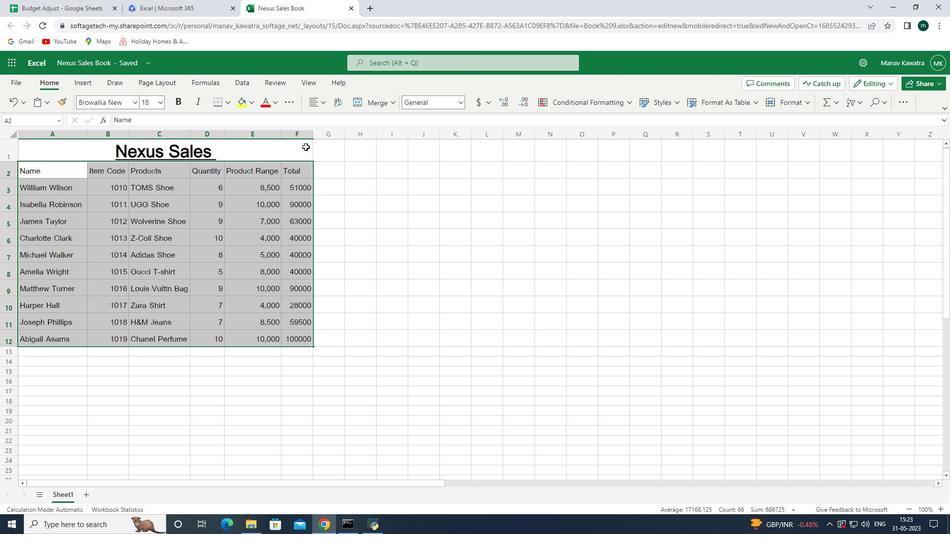 
Action: Mouse moved to (314, 134)
Screenshot: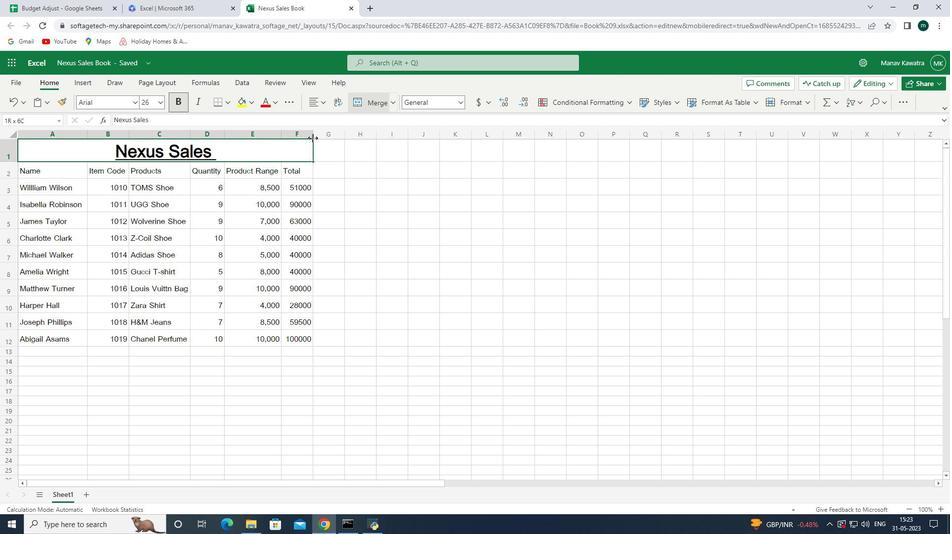 
Action: Mouse pressed left at (314, 134)
Screenshot: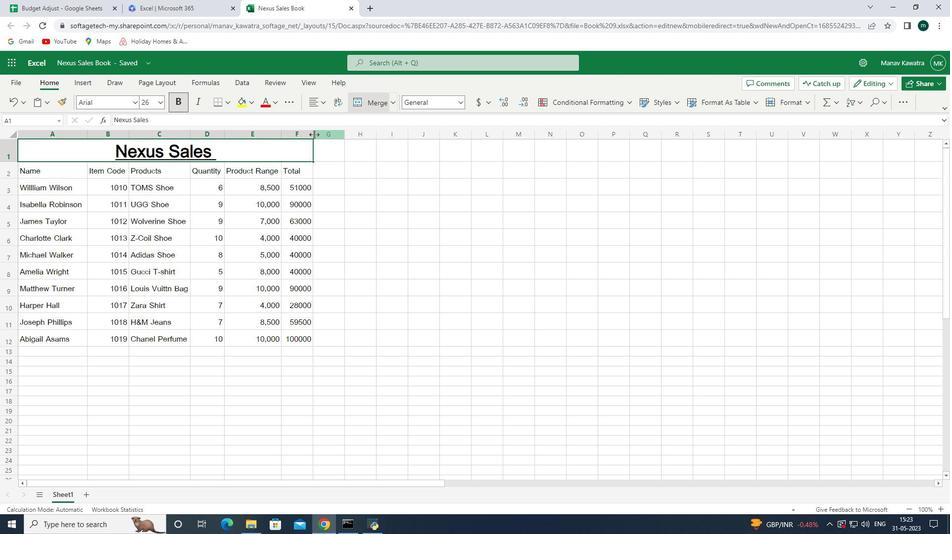 
Action: Mouse pressed left at (314, 134)
Screenshot: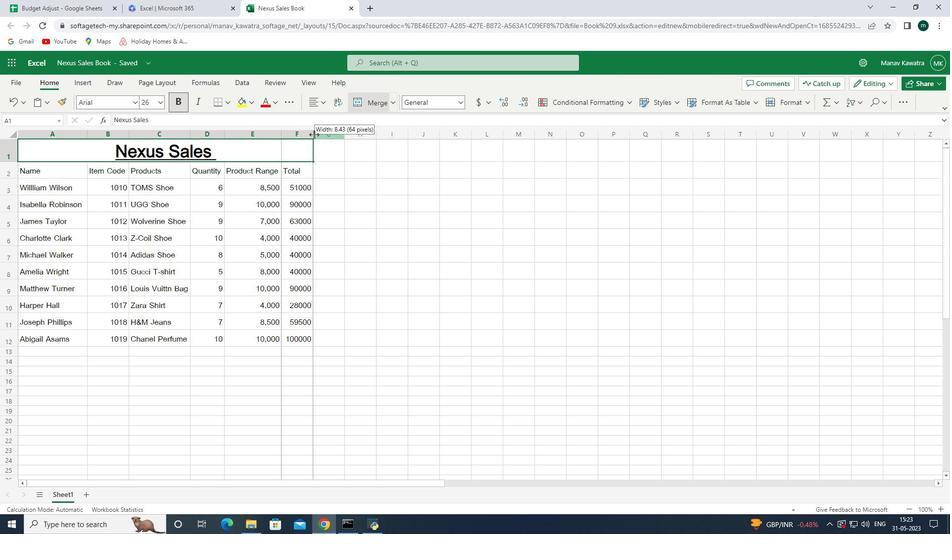 
Action: Mouse moved to (314, 134)
Screenshot: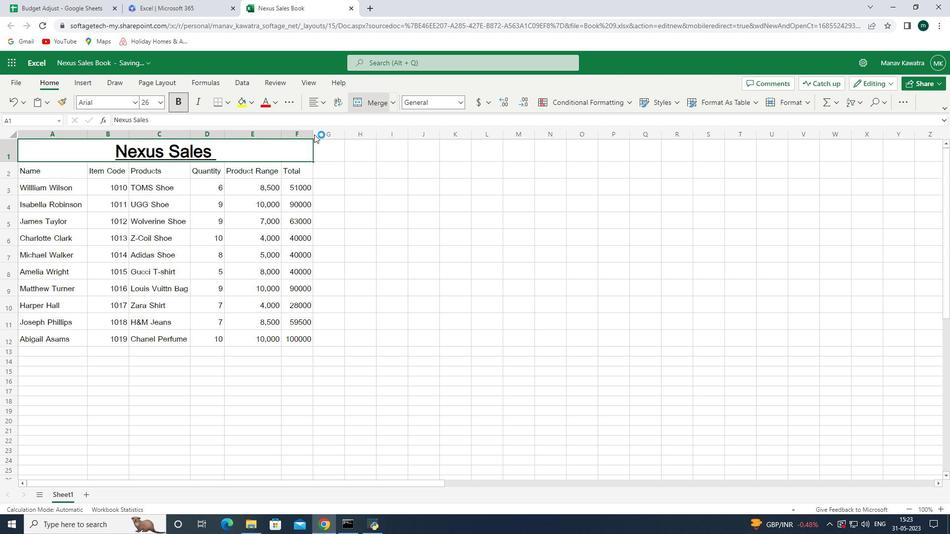 
Action: Mouse pressed left at (314, 134)
Screenshot: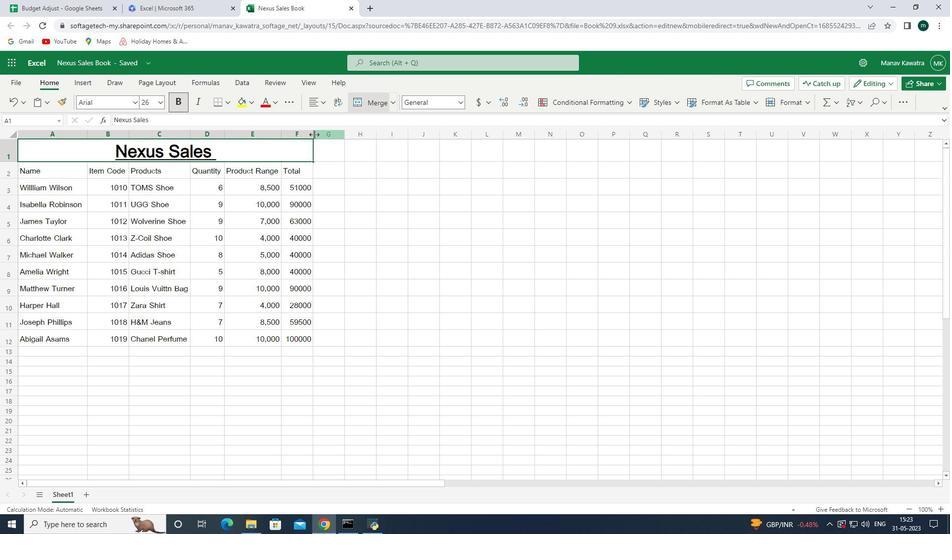 
Action: Mouse pressed left at (314, 134)
Screenshot: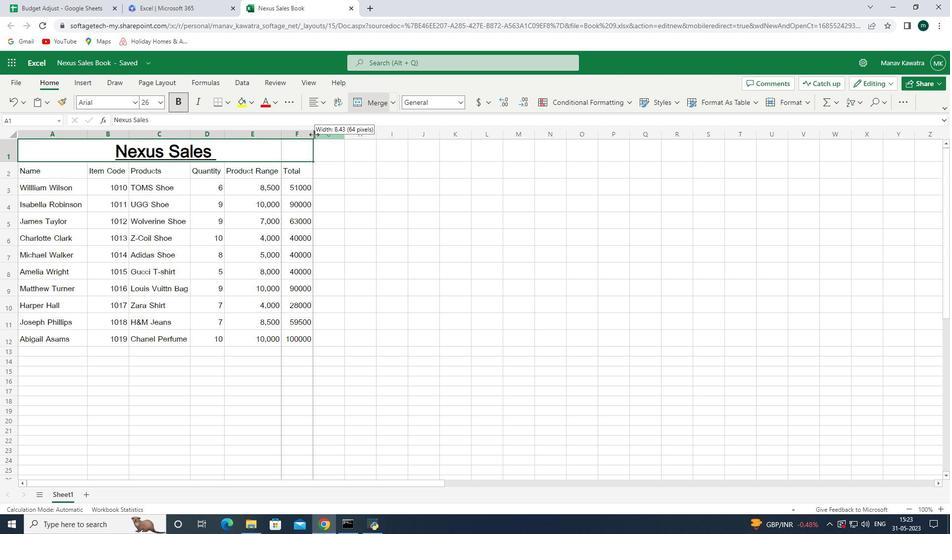 
Action: Mouse moved to (259, 362)
Screenshot: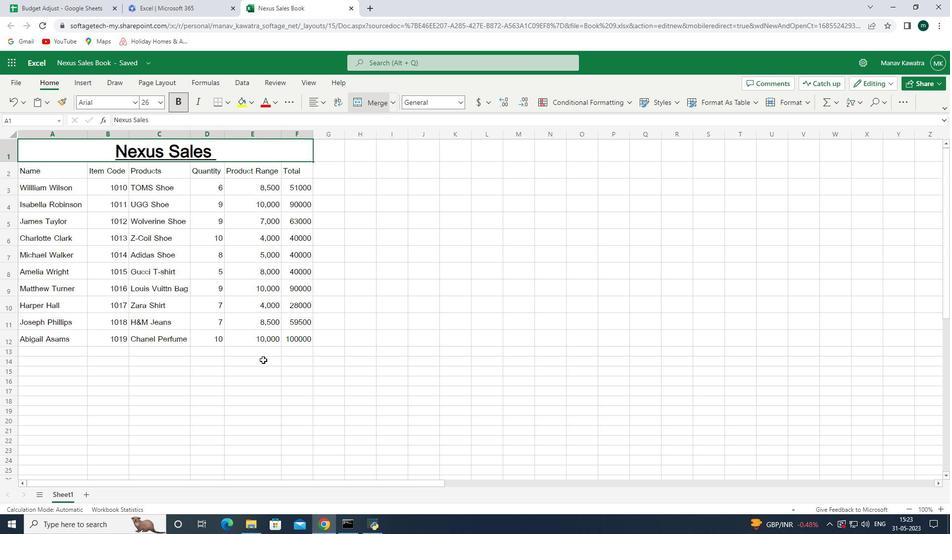 
Action: Mouse pressed left at (259, 362)
Screenshot: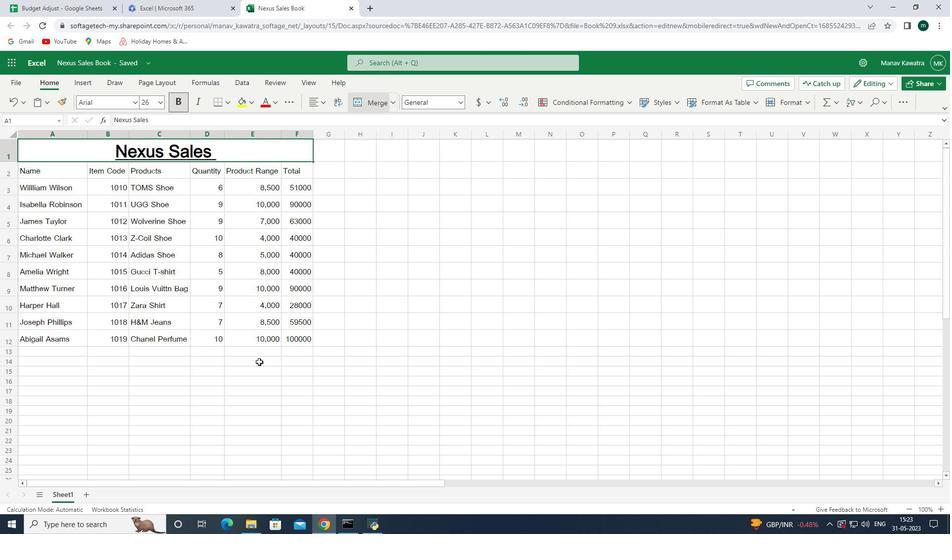 
Action: Mouse moved to (58, 173)
Screenshot: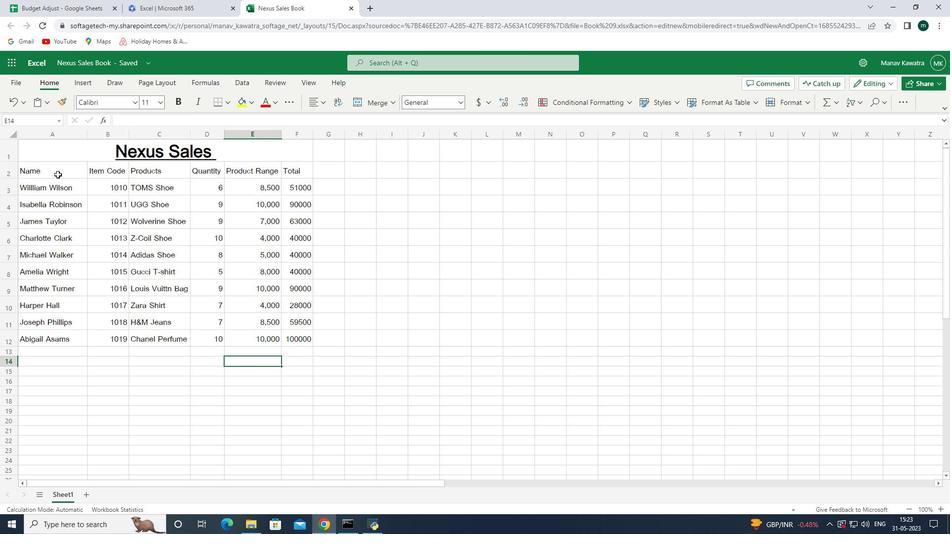
Action: Mouse pressed left at (58, 173)
Screenshot: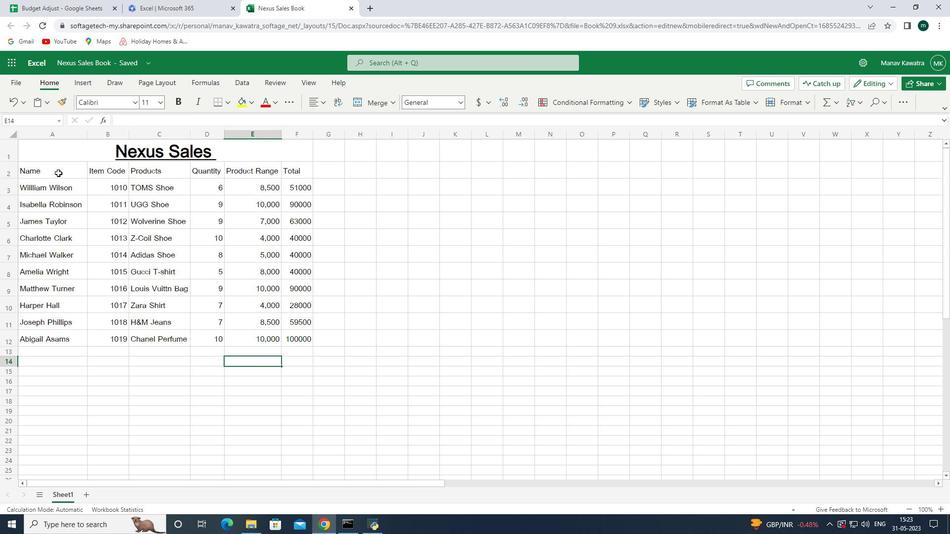 
Action: Mouse moved to (46, 141)
Screenshot: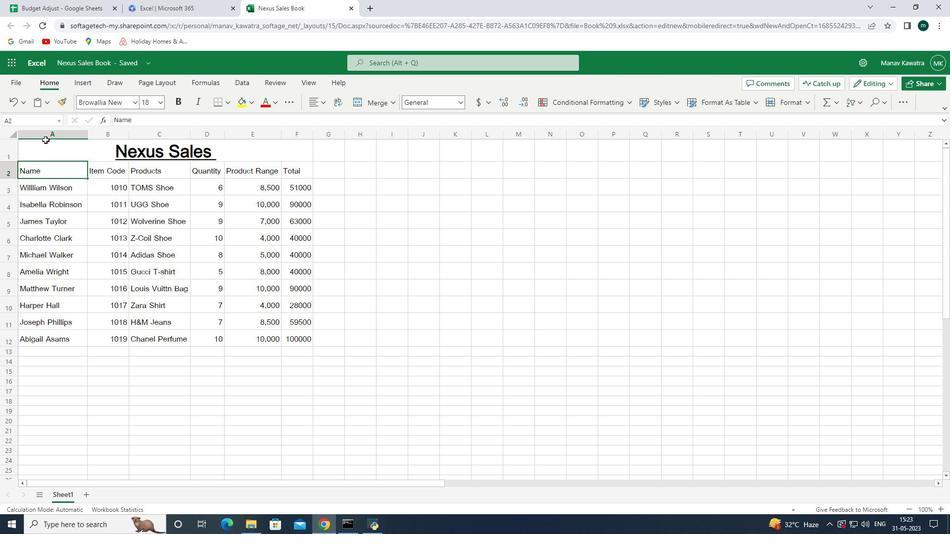
Action: Mouse pressed left at (46, 141)
Screenshot: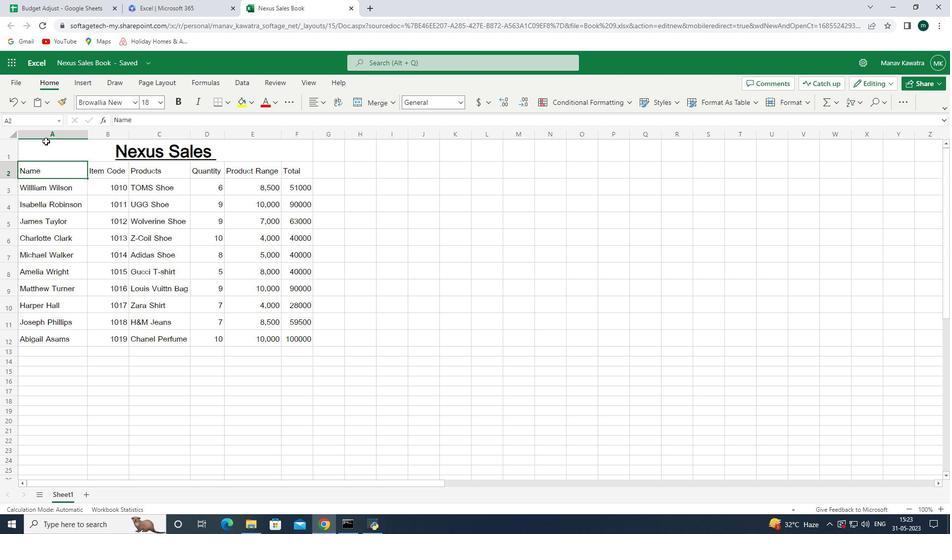 
Action: Mouse moved to (296, 101)
Screenshot: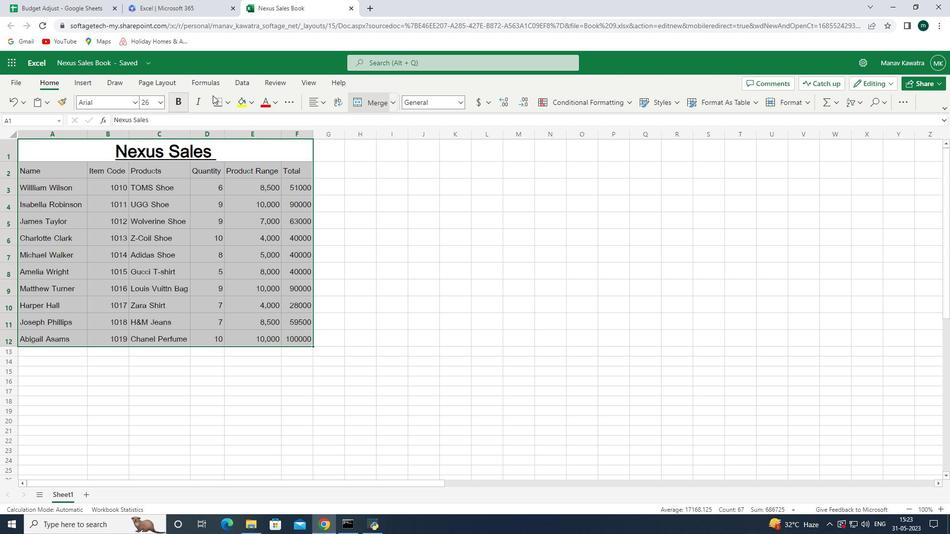 
Action: Mouse pressed left at (296, 101)
Screenshot: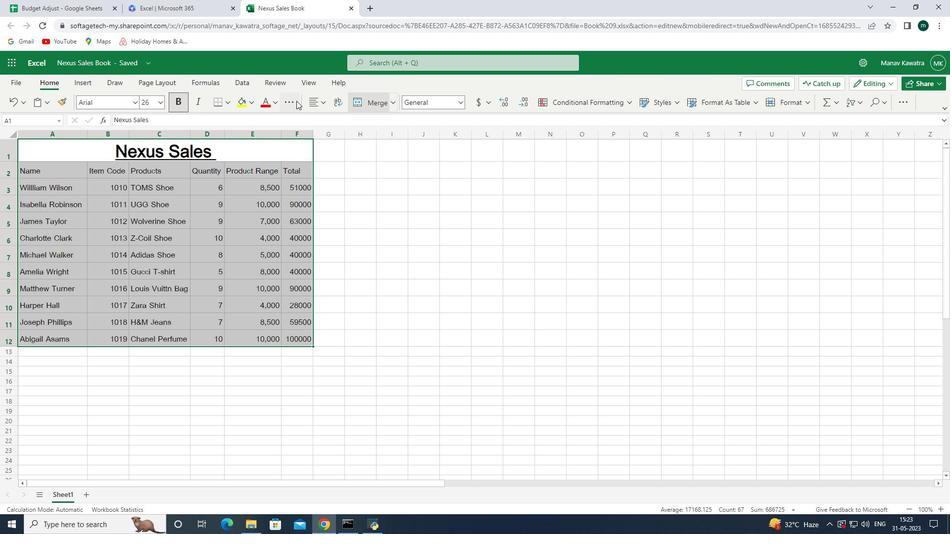 
Action: Mouse moved to (322, 103)
Screenshot: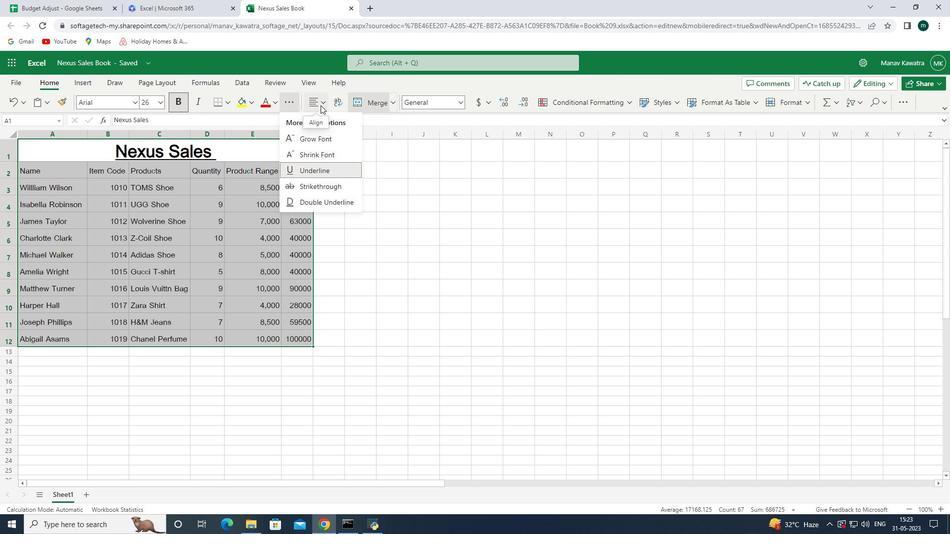 
Action: Mouse pressed left at (322, 103)
Screenshot: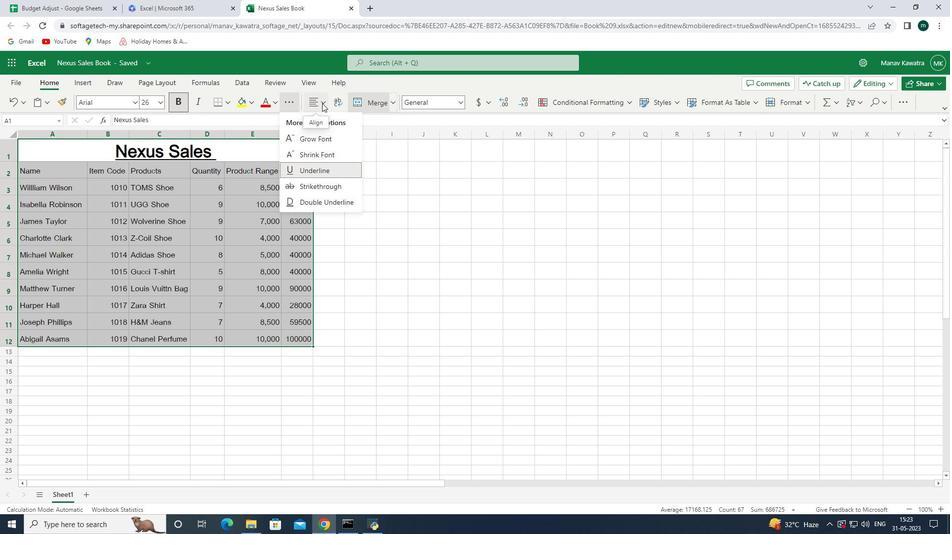 
Action: Mouse moved to (340, 167)
Screenshot: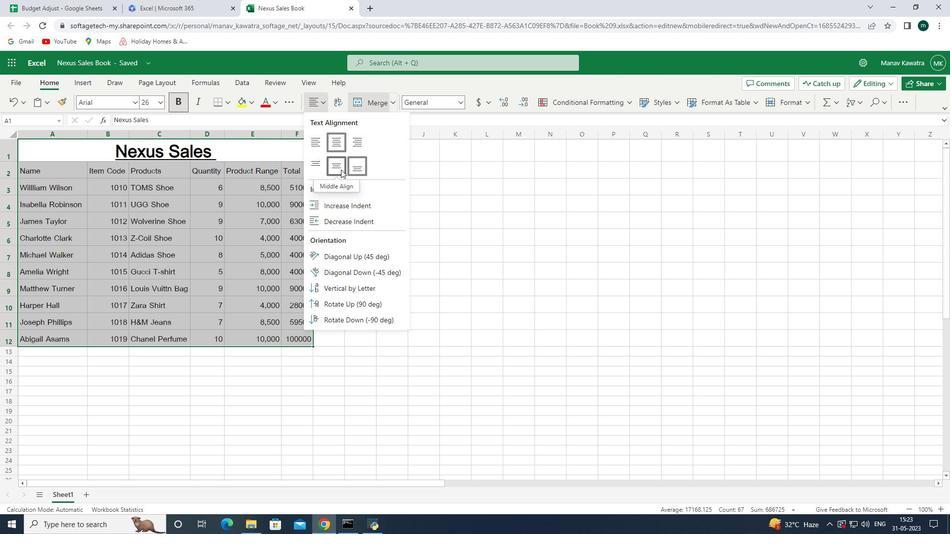 
Action: Mouse pressed left at (340, 167)
Screenshot: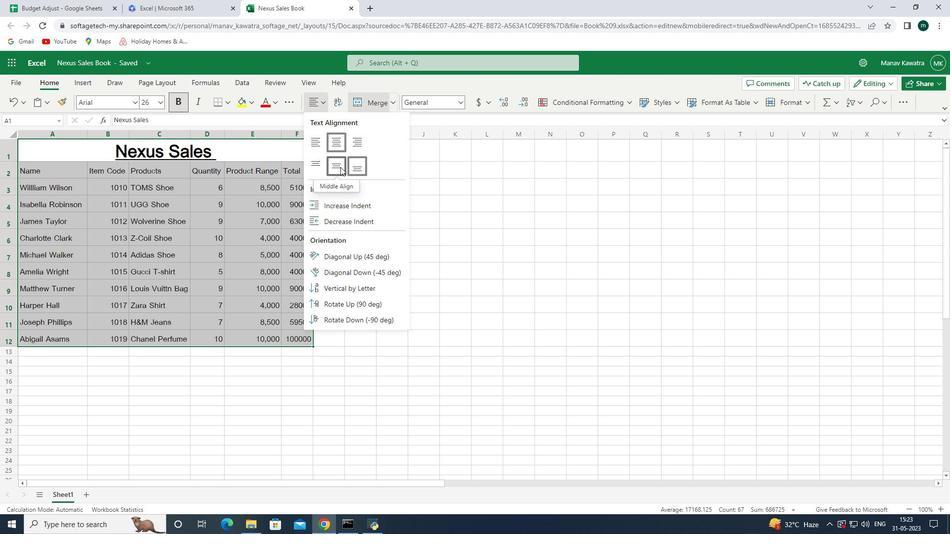 
Action: Mouse moved to (323, 104)
Screenshot: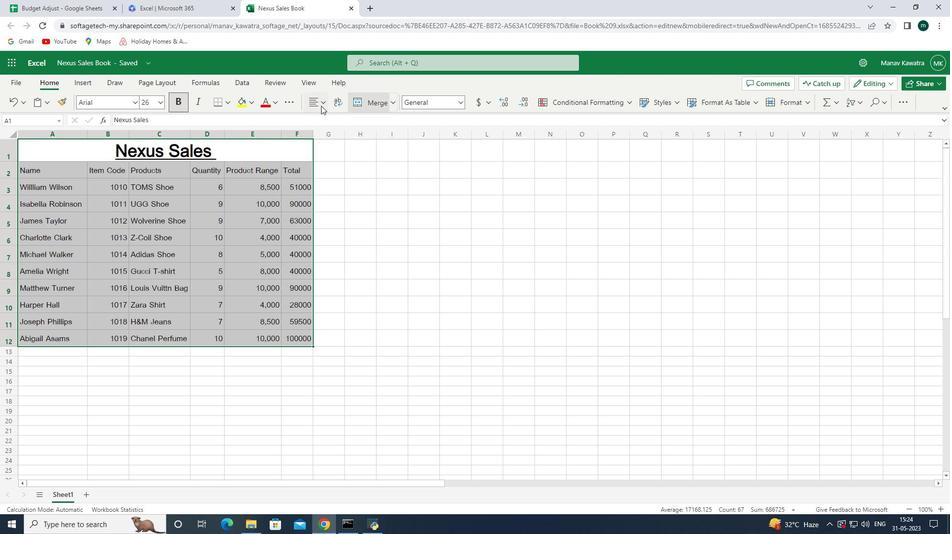 
Action: Mouse pressed left at (323, 104)
Screenshot: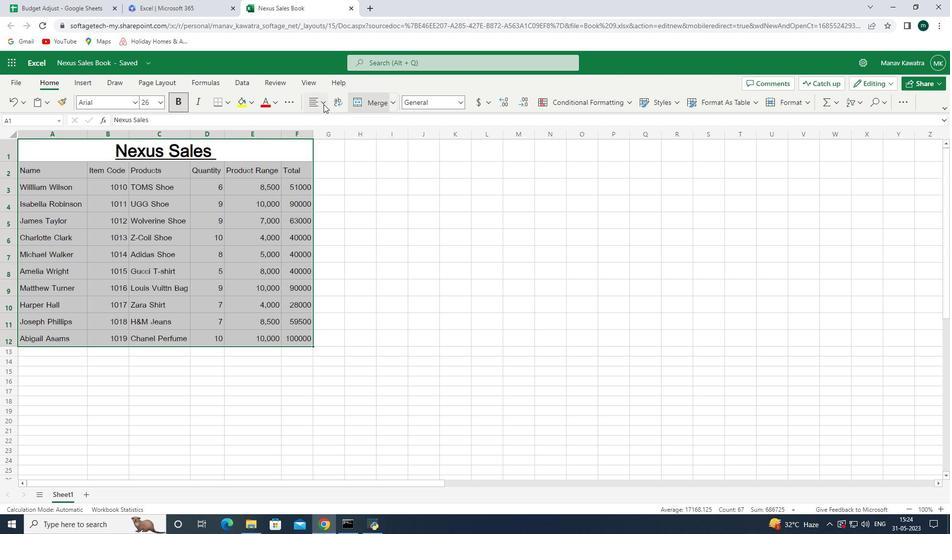 
Action: Mouse moved to (354, 167)
Screenshot: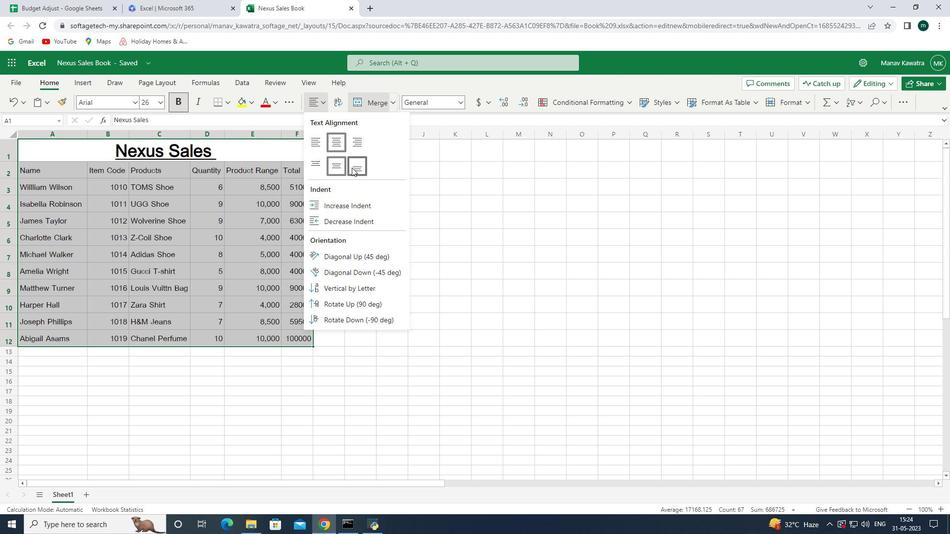 
Action: Mouse pressed left at (354, 167)
Screenshot: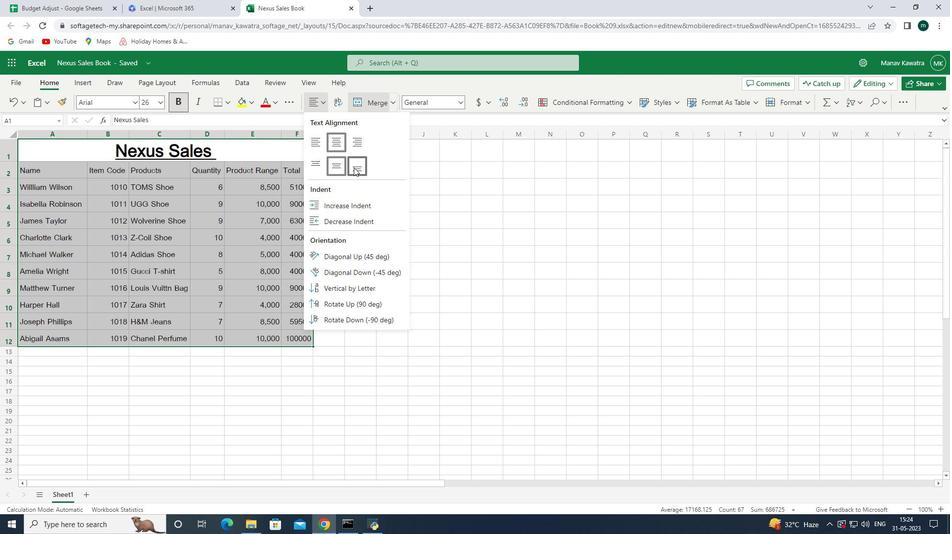 
Action: Mouse moved to (321, 105)
Screenshot: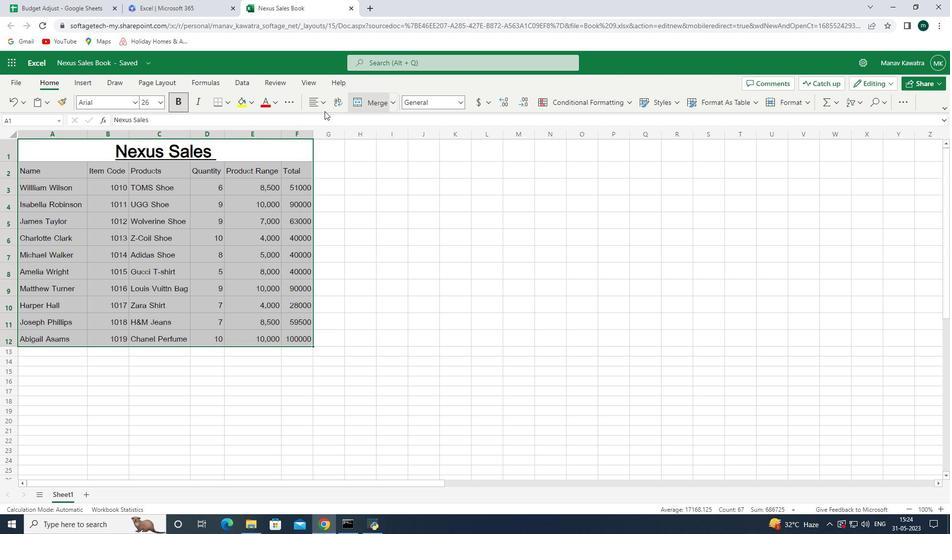 
Action: Mouse pressed left at (321, 105)
Screenshot: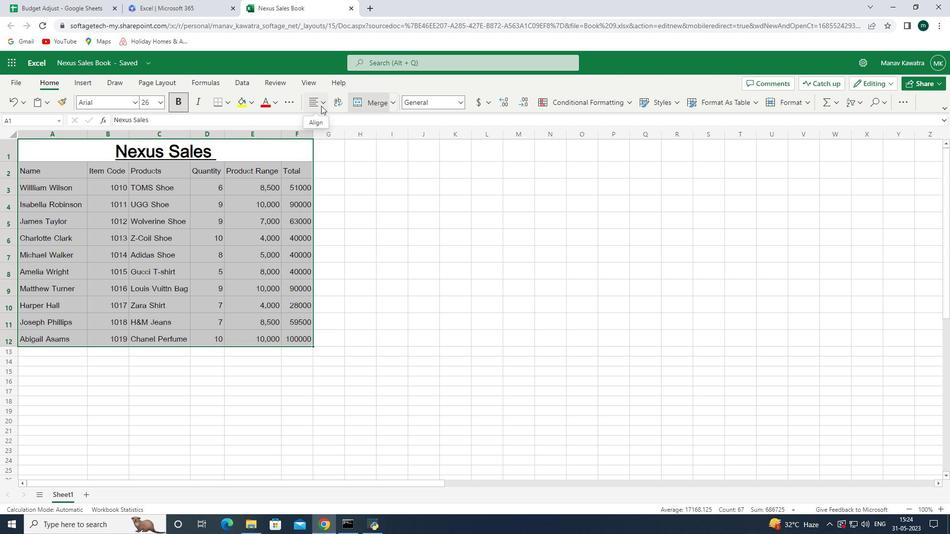 
Action: Mouse moved to (339, 139)
Screenshot: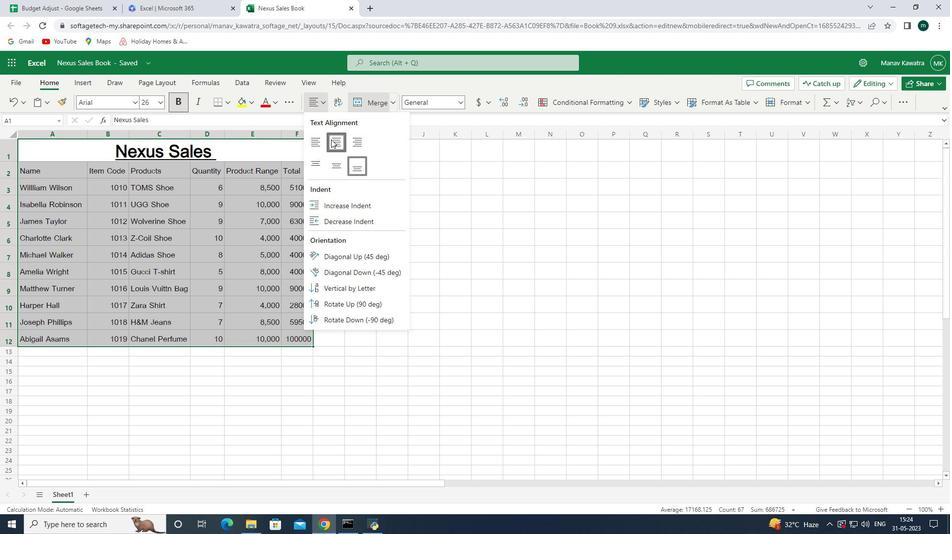
Action: Mouse pressed left at (339, 139)
Screenshot: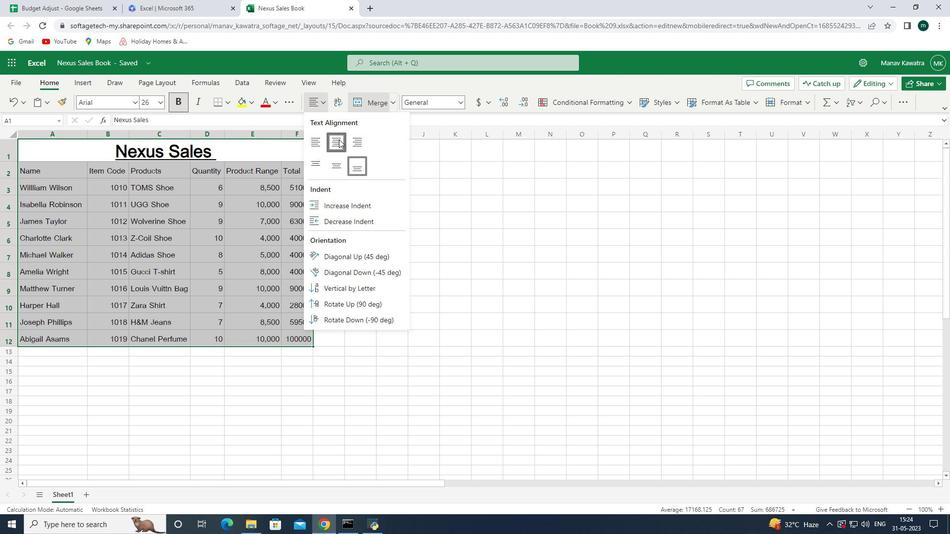 
Action: Mouse moved to (321, 100)
Screenshot: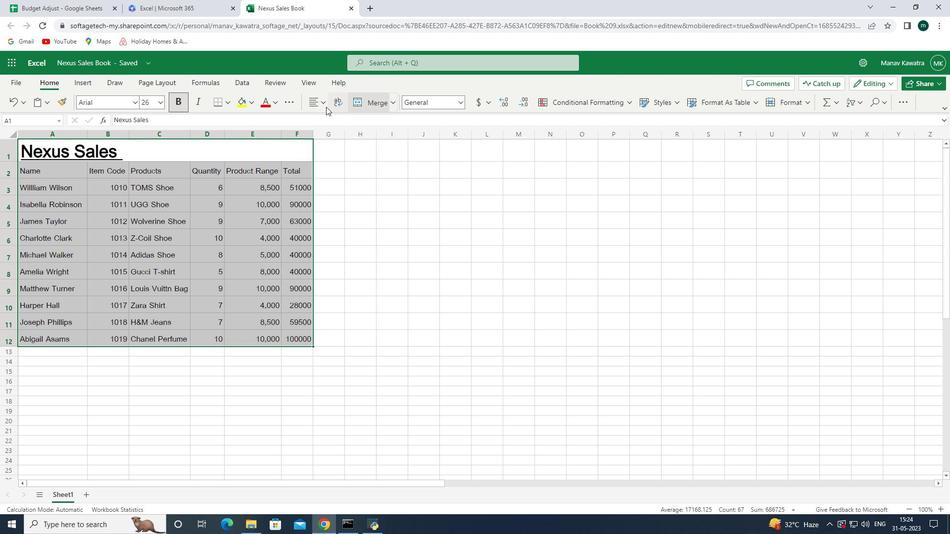 
Action: Mouse pressed left at (321, 100)
Screenshot: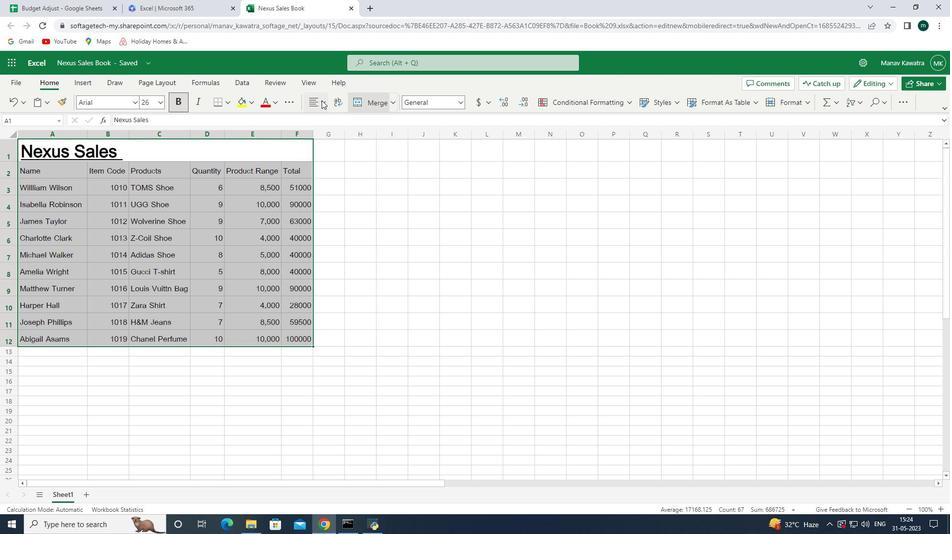 
Action: Mouse moved to (335, 143)
Screenshot: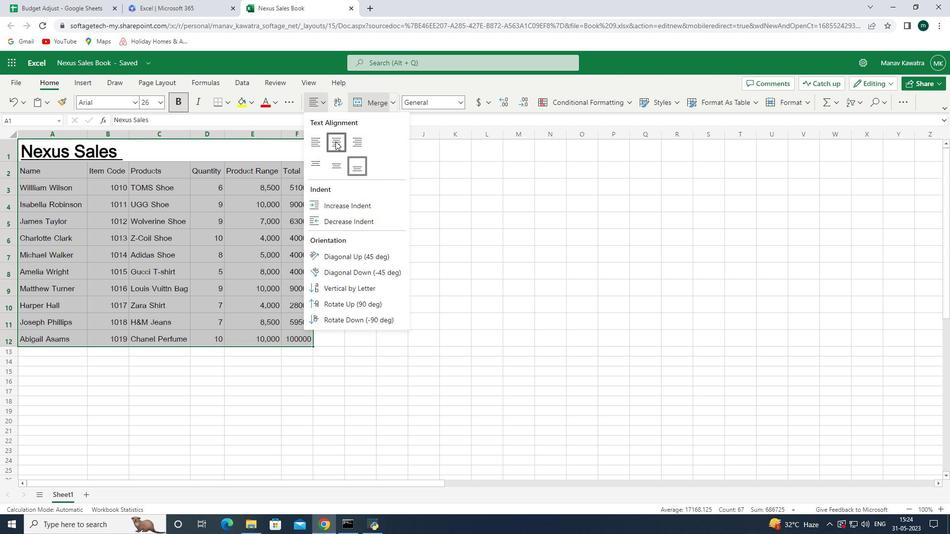 
Action: Mouse pressed left at (335, 143)
Screenshot: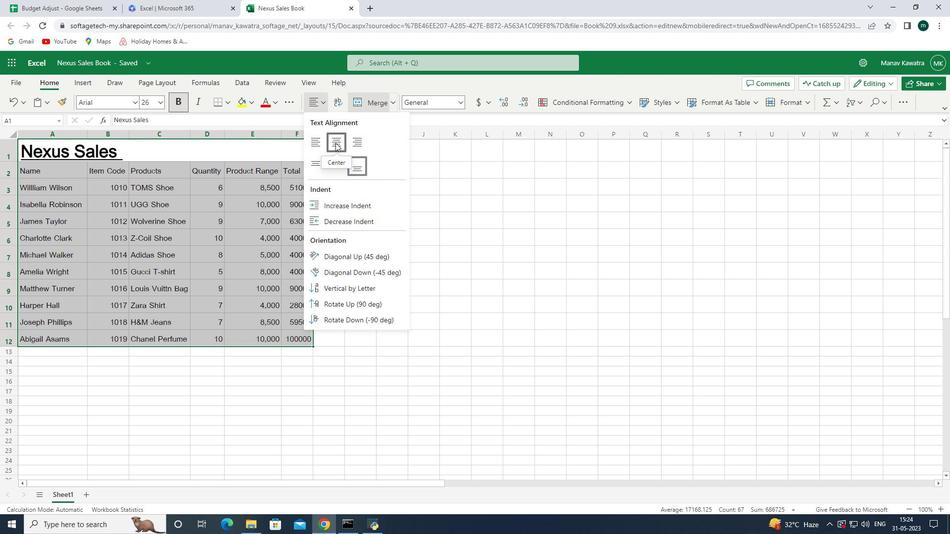 
Action: Mouse moved to (323, 100)
Screenshot: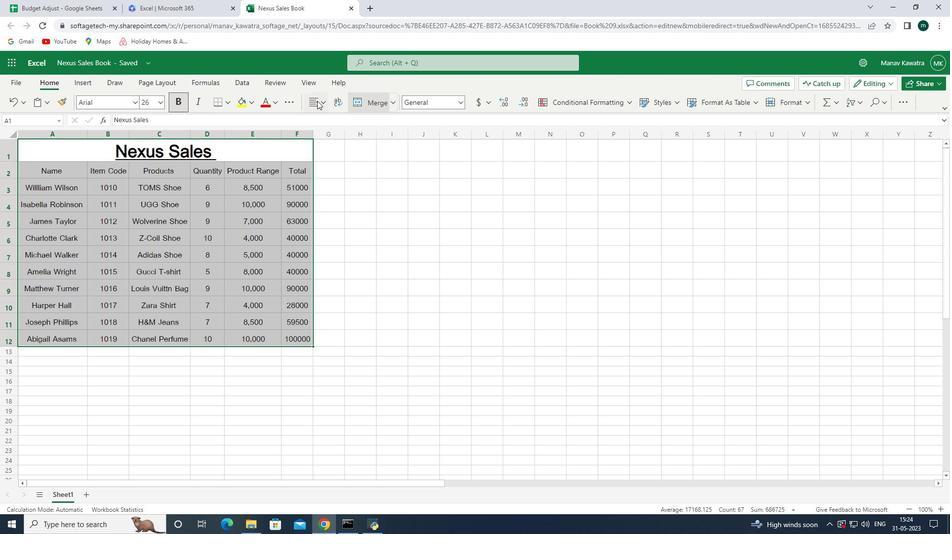 
Action: Mouse pressed left at (323, 100)
Screenshot: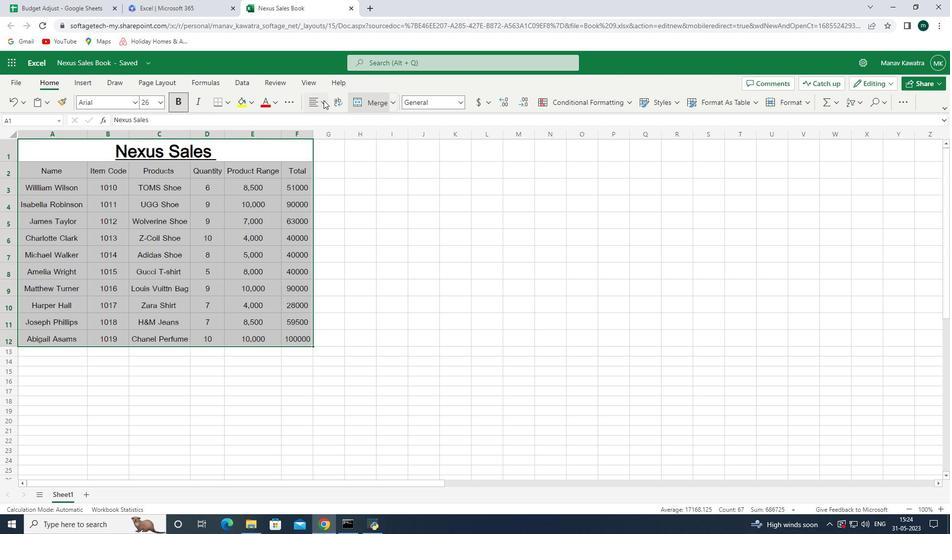
Action: Mouse moved to (321, 142)
Screenshot: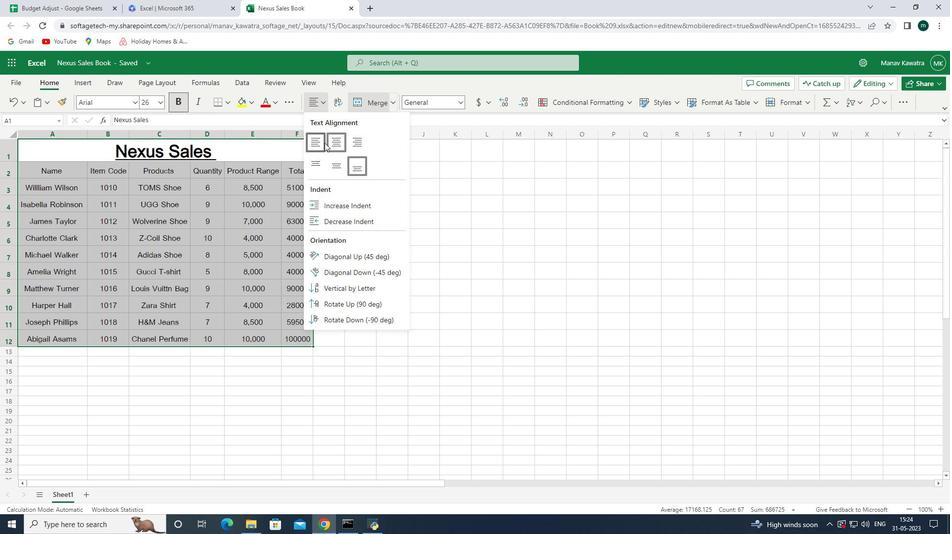 
Action: Mouse pressed left at (321, 142)
Screenshot: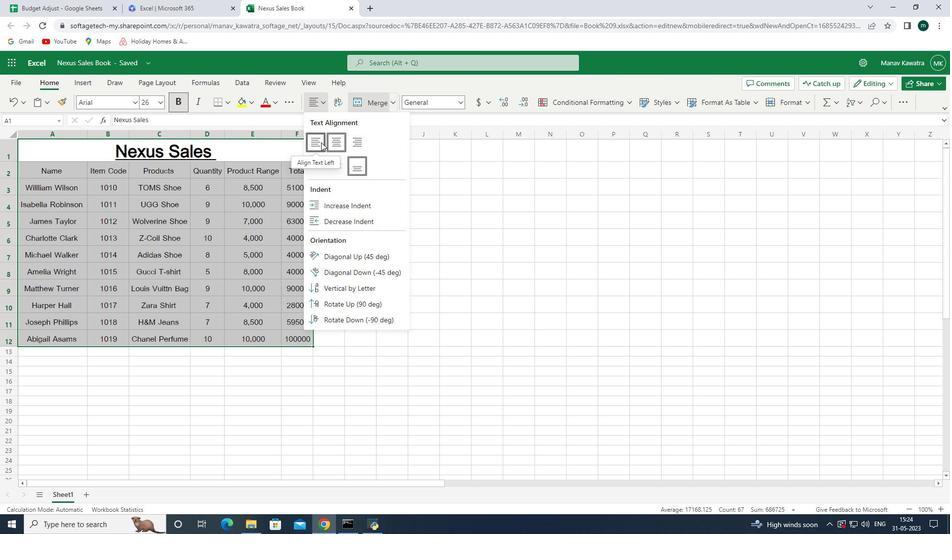 
Action: Mouse moved to (279, 144)
Screenshot: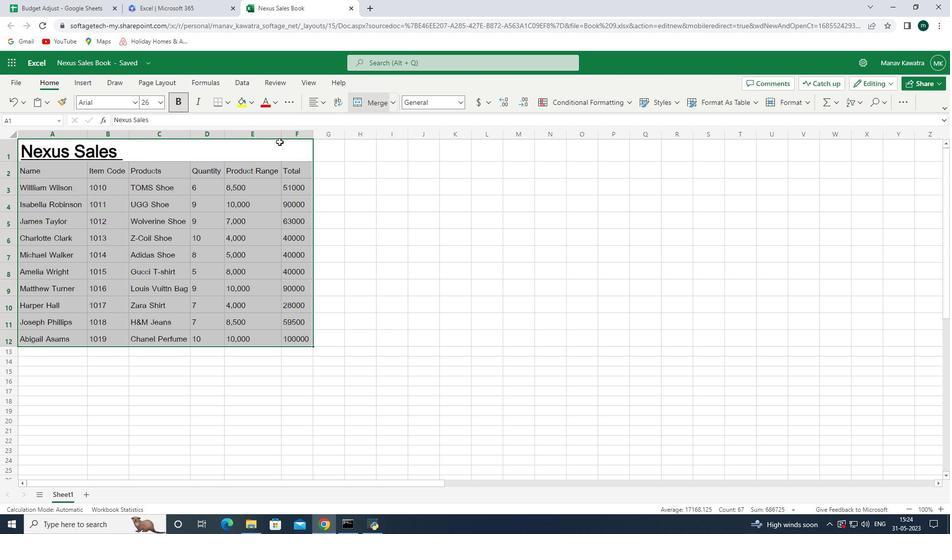 
Action: Mouse pressed left at (279, 144)
Screenshot: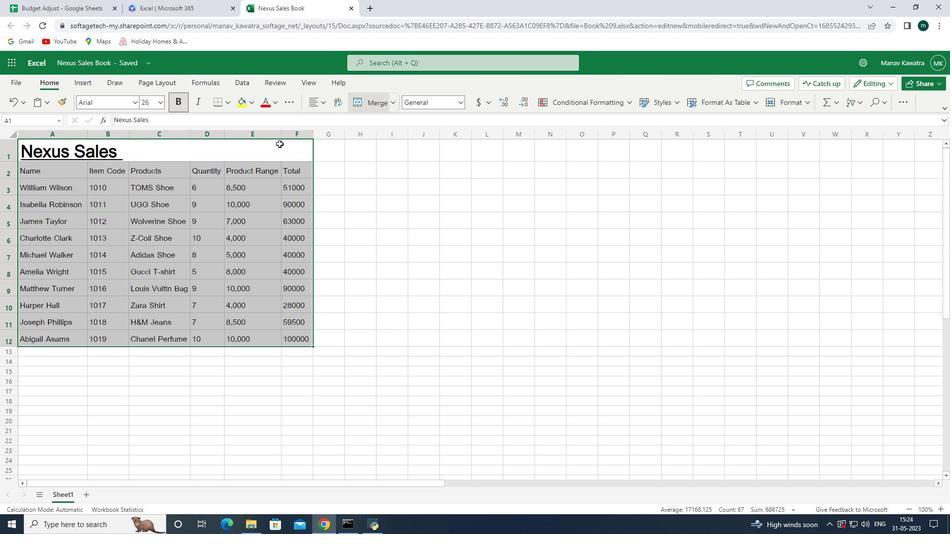 
Action: Mouse moved to (325, 103)
Screenshot: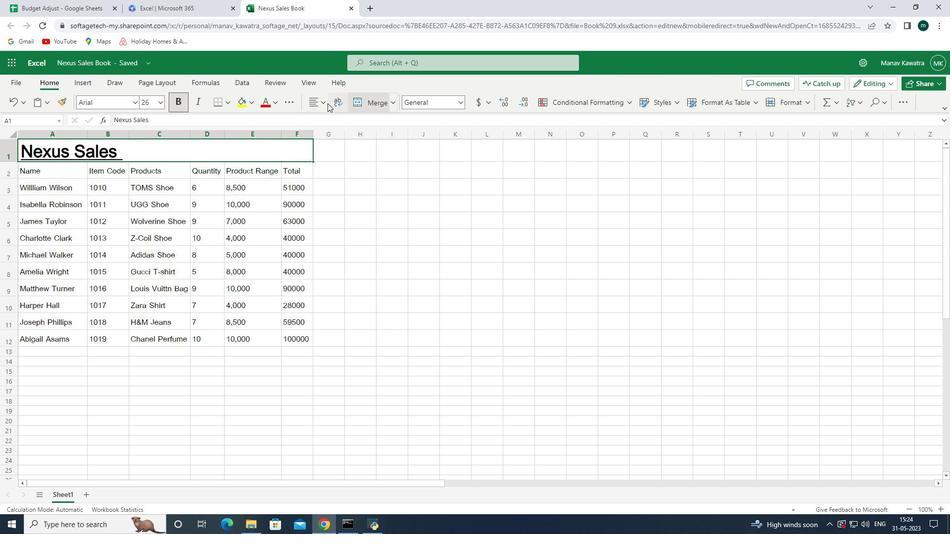 
Action: Mouse pressed left at (325, 103)
Screenshot: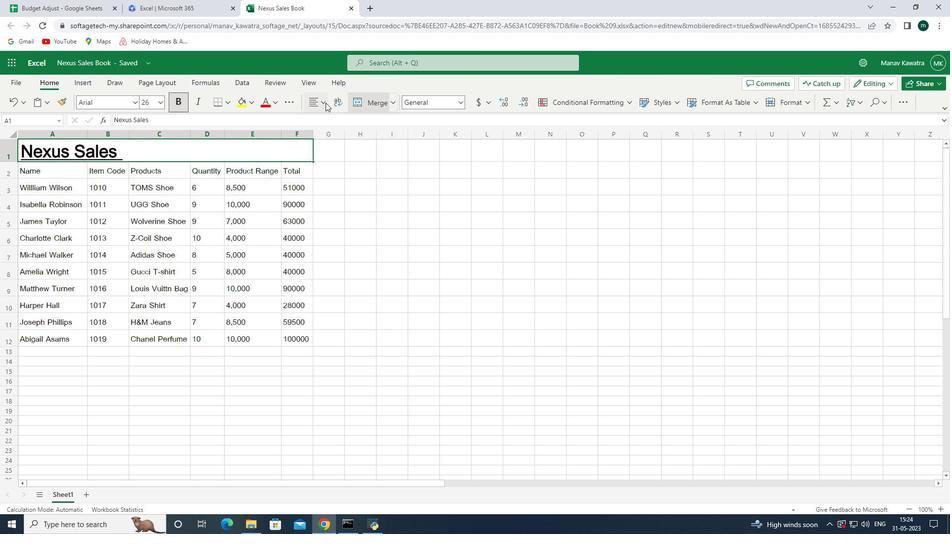 
Action: Mouse moved to (337, 144)
Screenshot: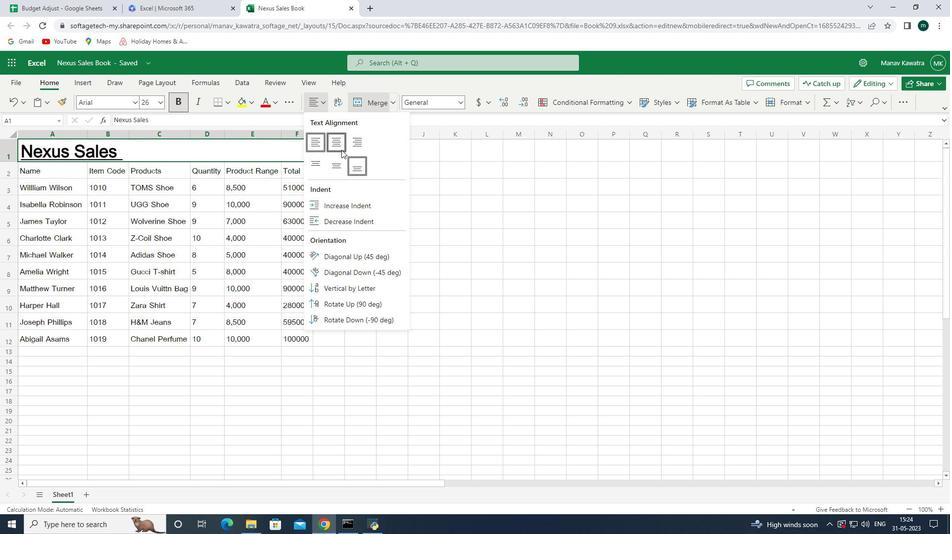 
Action: Mouse pressed left at (337, 144)
Screenshot: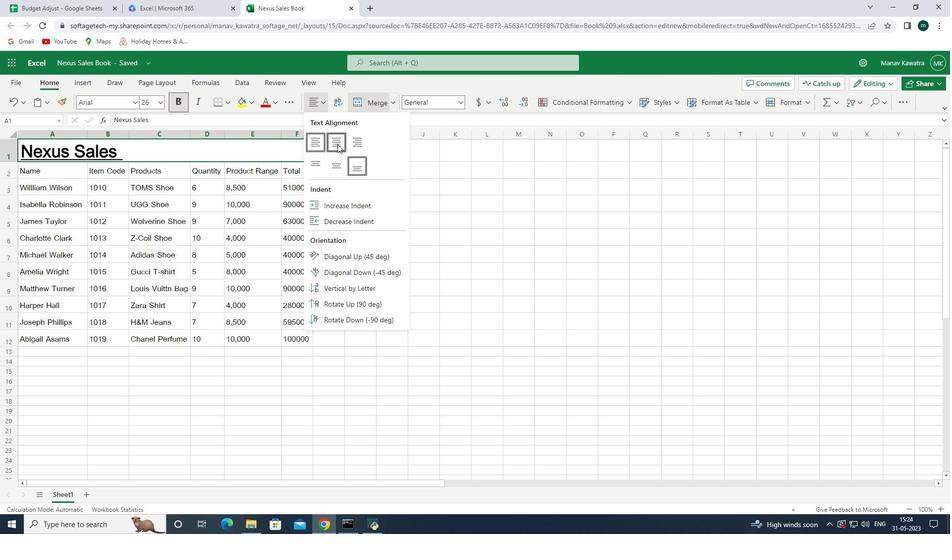 
Action: Mouse moved to (324, 189)
Screenshot: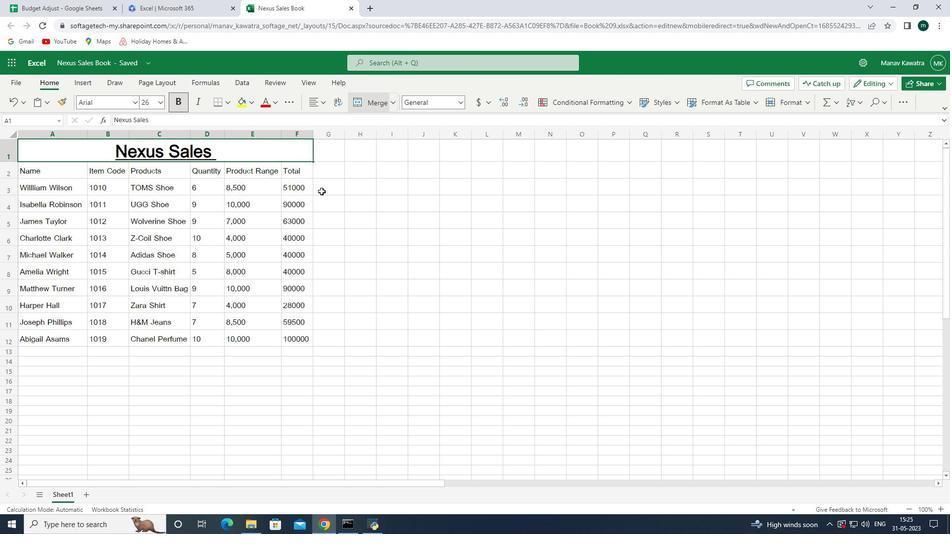 
Action: Key pressed ctrl+S
Screenshot: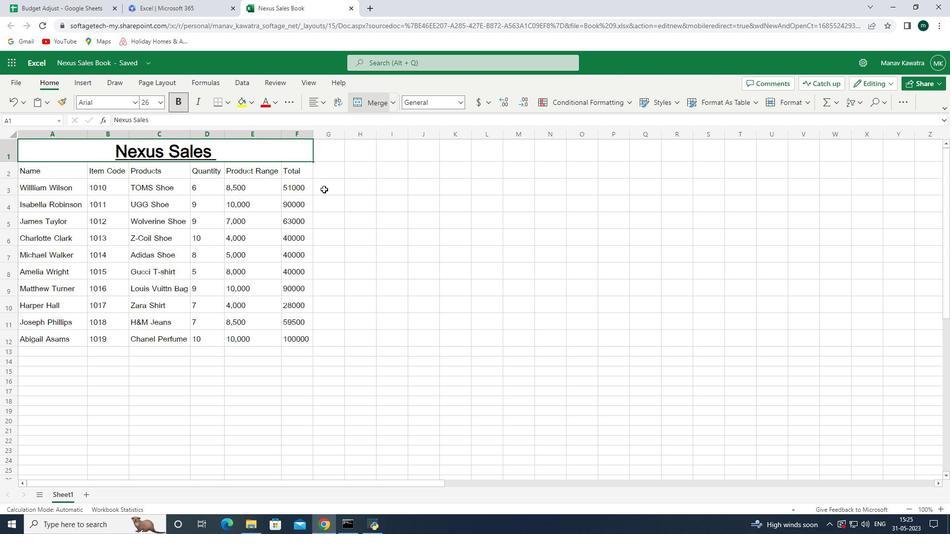
Action: Mouse moved to (322, 196)
Screenshot: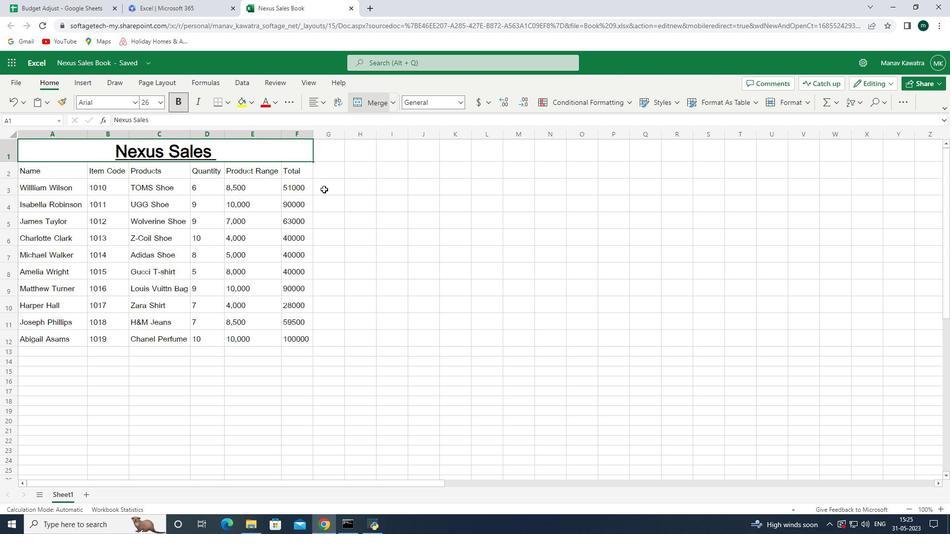 
Action: Key pressed ctrl+S
Screenshot: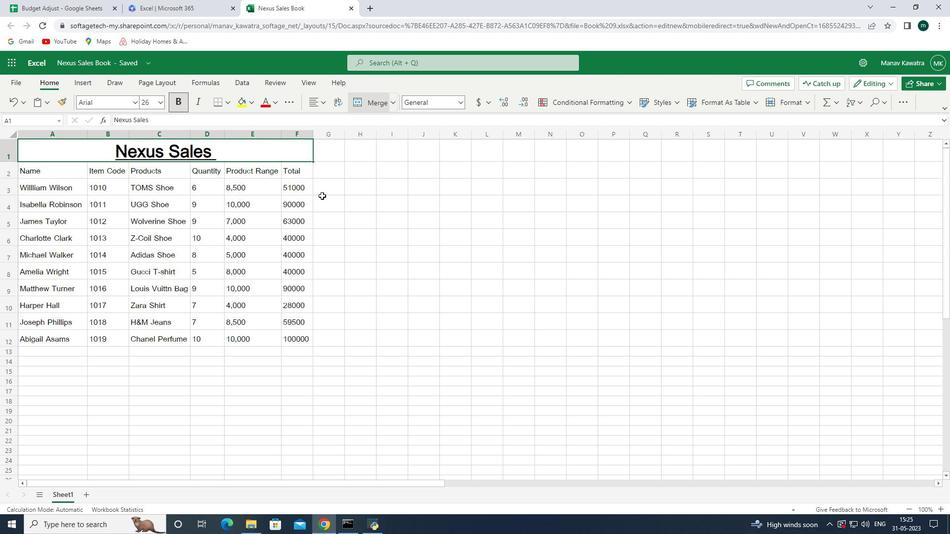 
Action: Mouse moved to (356, 252)
Screenshot: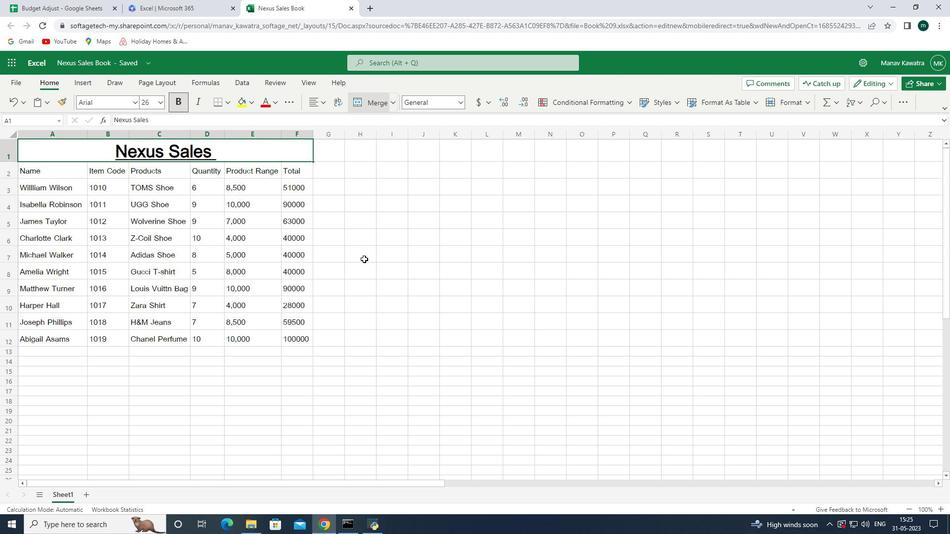 
